 Task: In the  document Civilwarletter.docx Change font size of watermark '117' and place the watermark  'Diagonally '. Insert footer and write www.quantum.com
Action: Mouse moved to (57, 86)
Screenshot: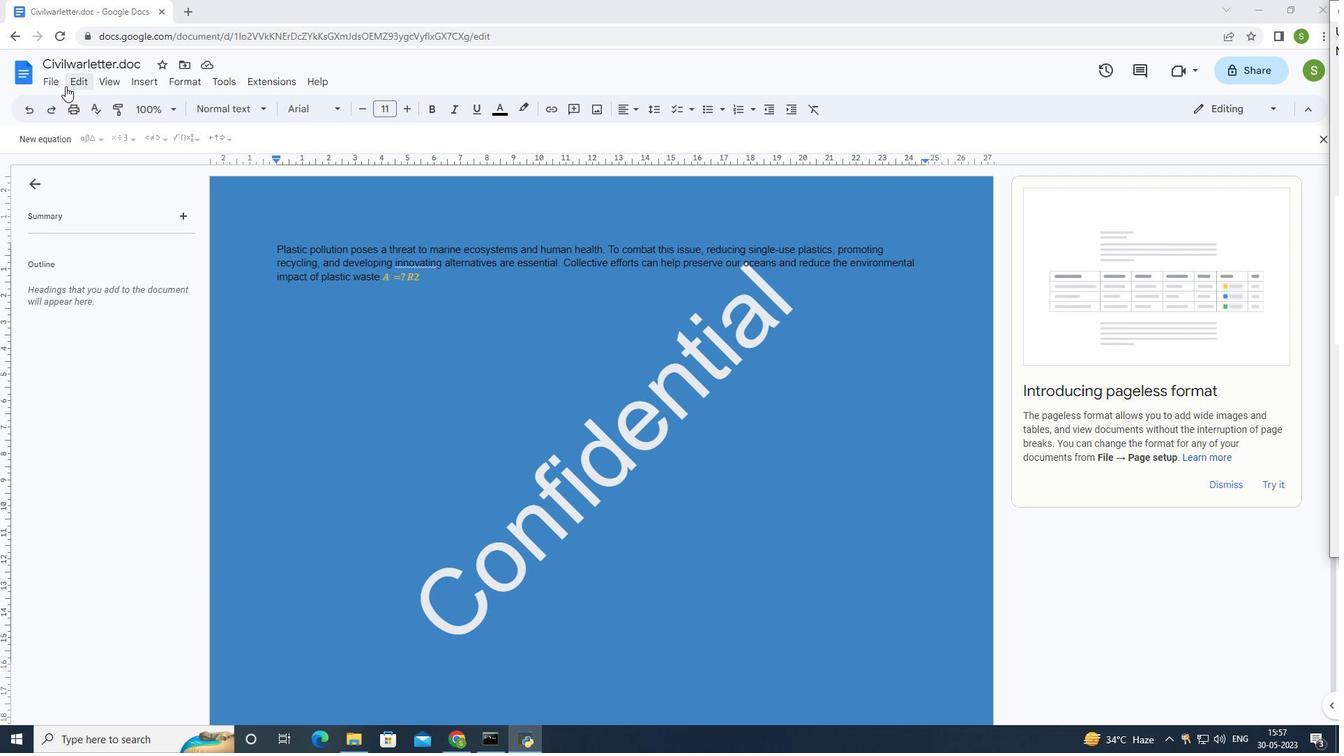 
Action: Mouse pressed left at (57, 86)
Screenshot: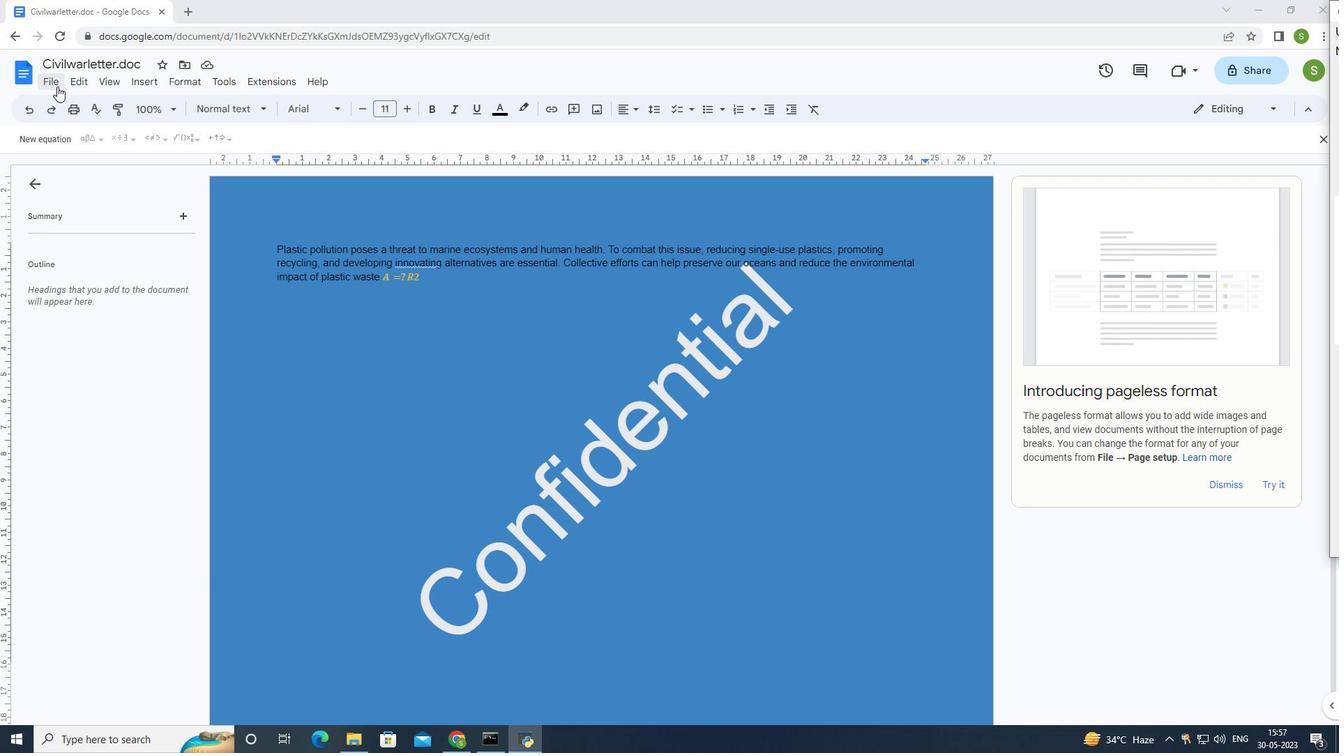 
Action: Mouse moved to (178, 404)
Screenshot: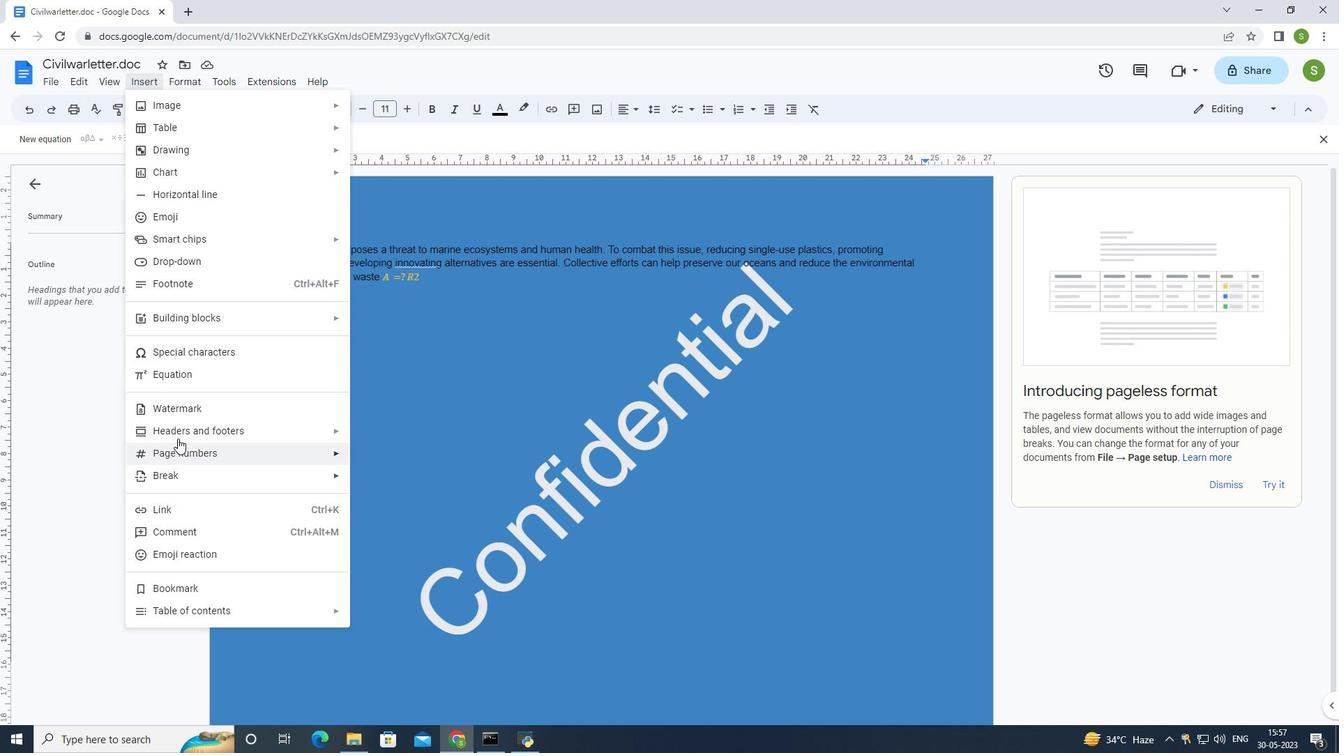 
Action: Mouse pressed left at (178, 404)
Screenshot: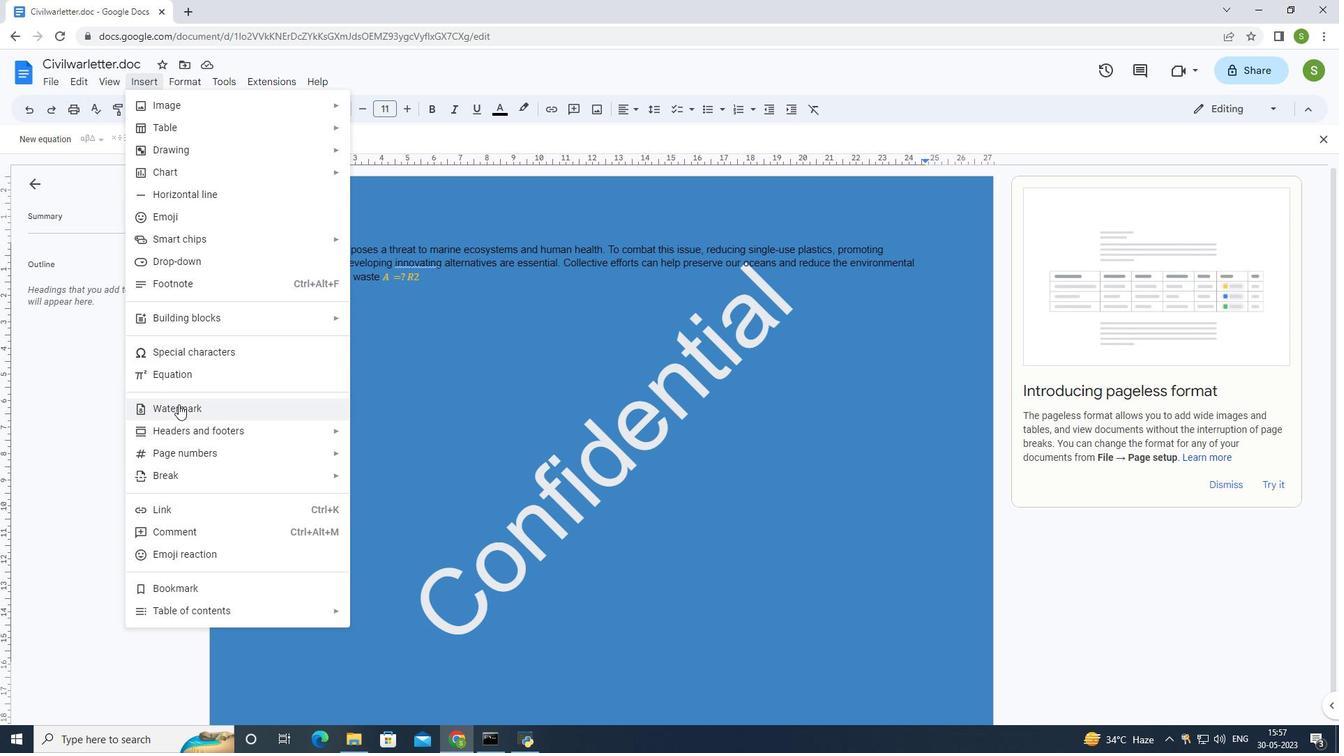 
Action: Mouse moved to (1214, 297)
Screenshot: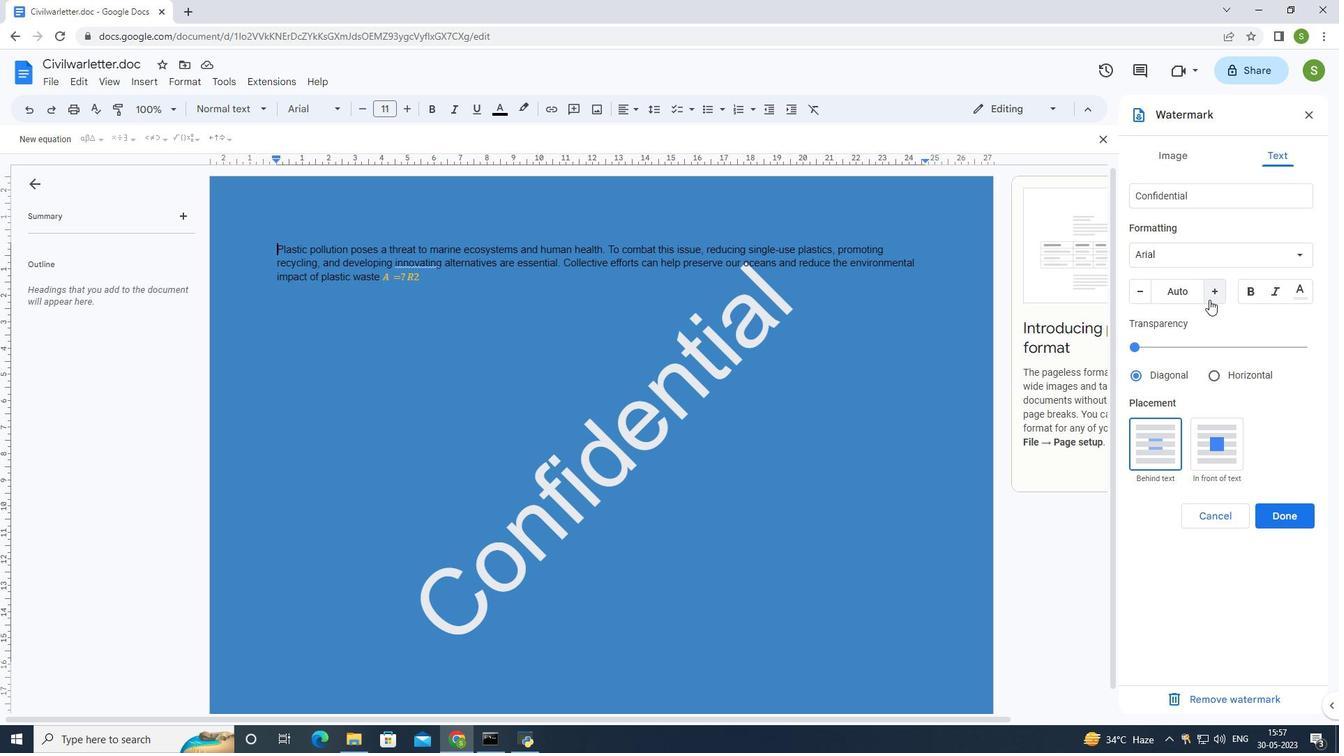 
Action: Mouse pressed left at (1214, 297)
Screenshot: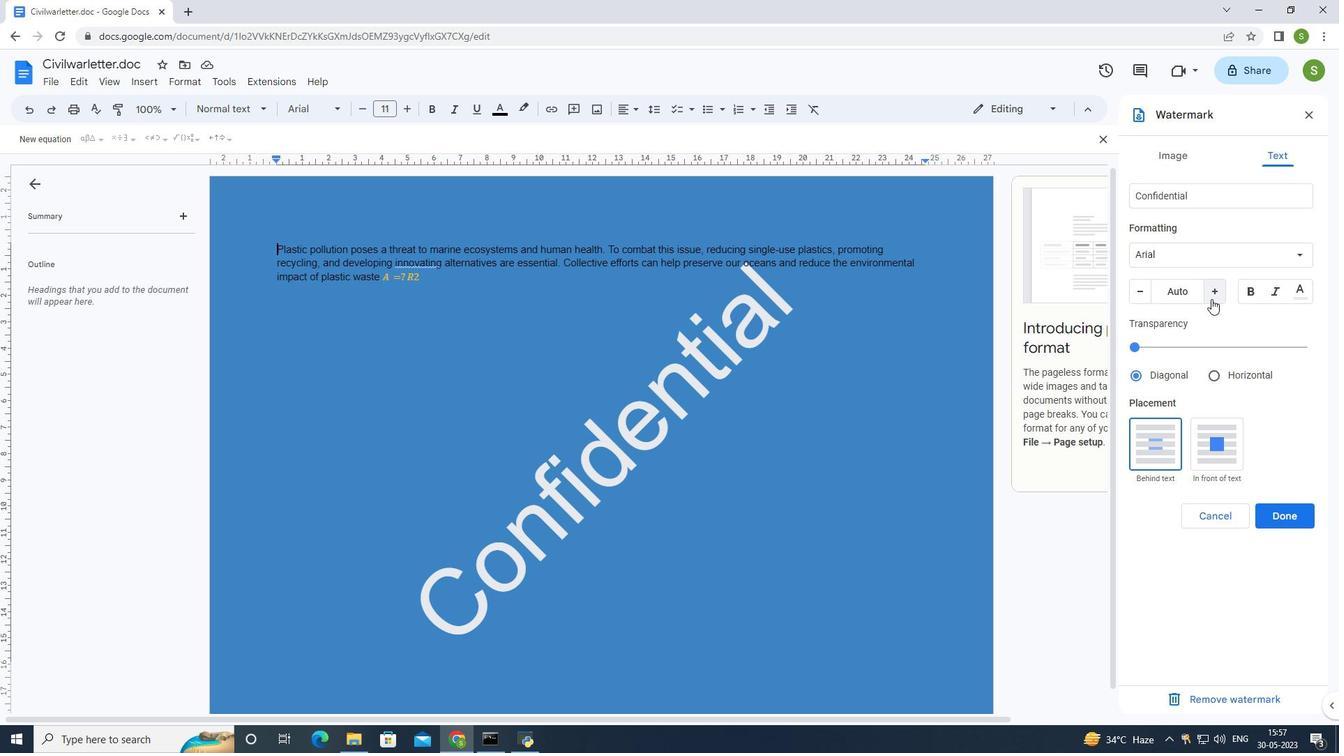 
Action: Mouse pressed left at (1214, 297)
Screenshot: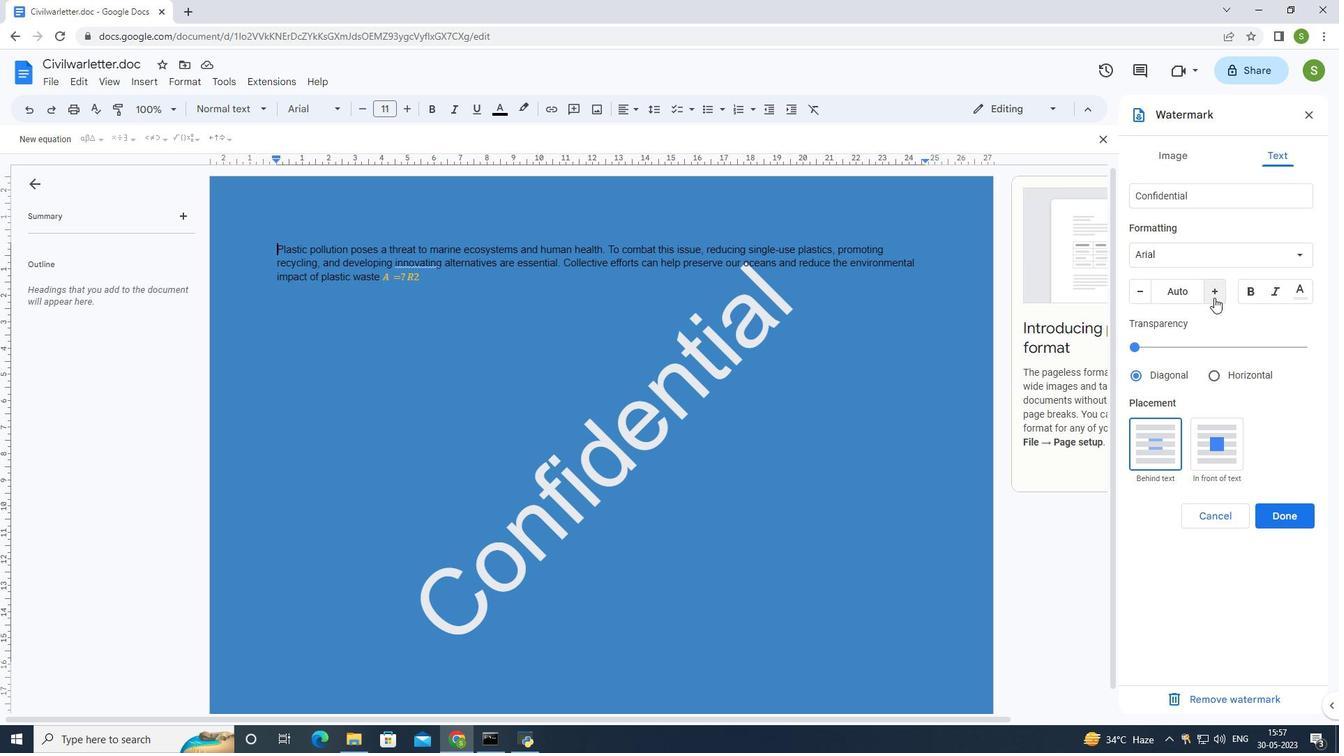 
Action: Mouse pressed left at (1214, 297)
Screenshot: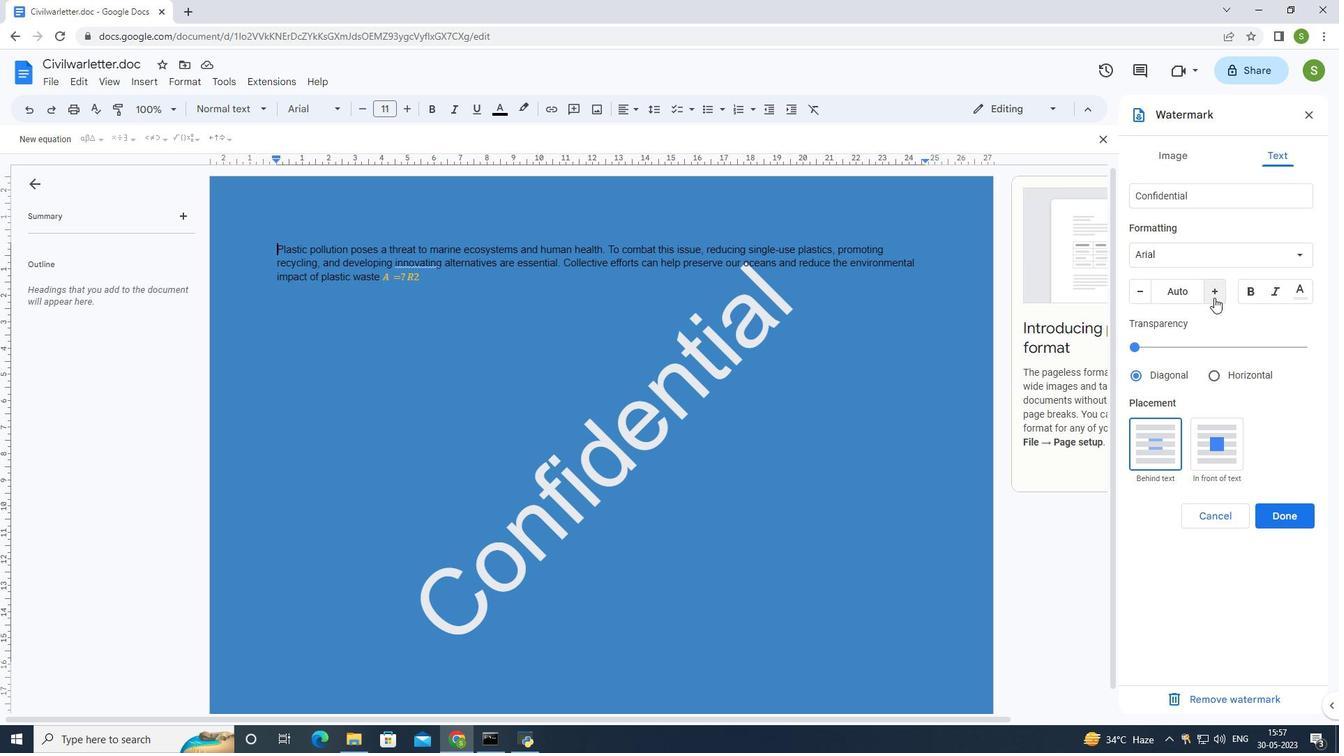 
Action: Mouse pressed left at (1214, 297)
Screenshot: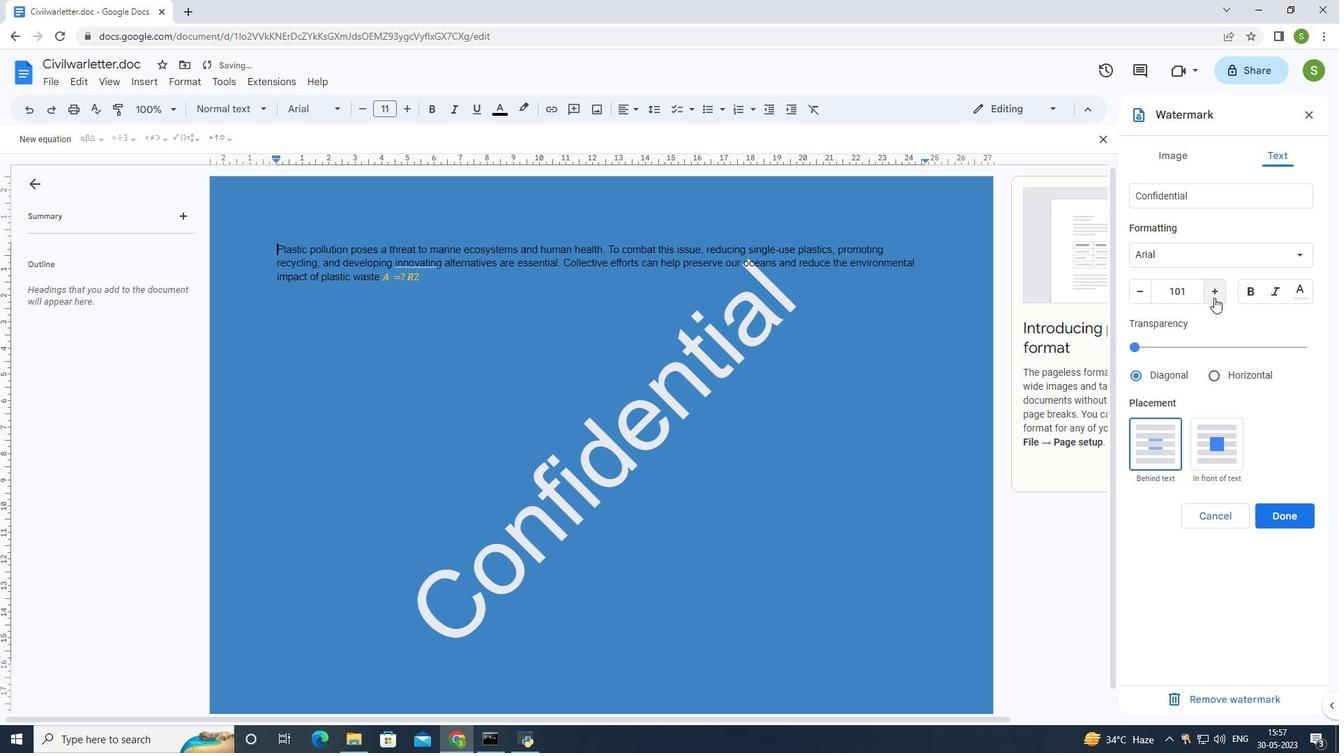 
Action: Mouse pressed left at (1214, 297)
Screenshot: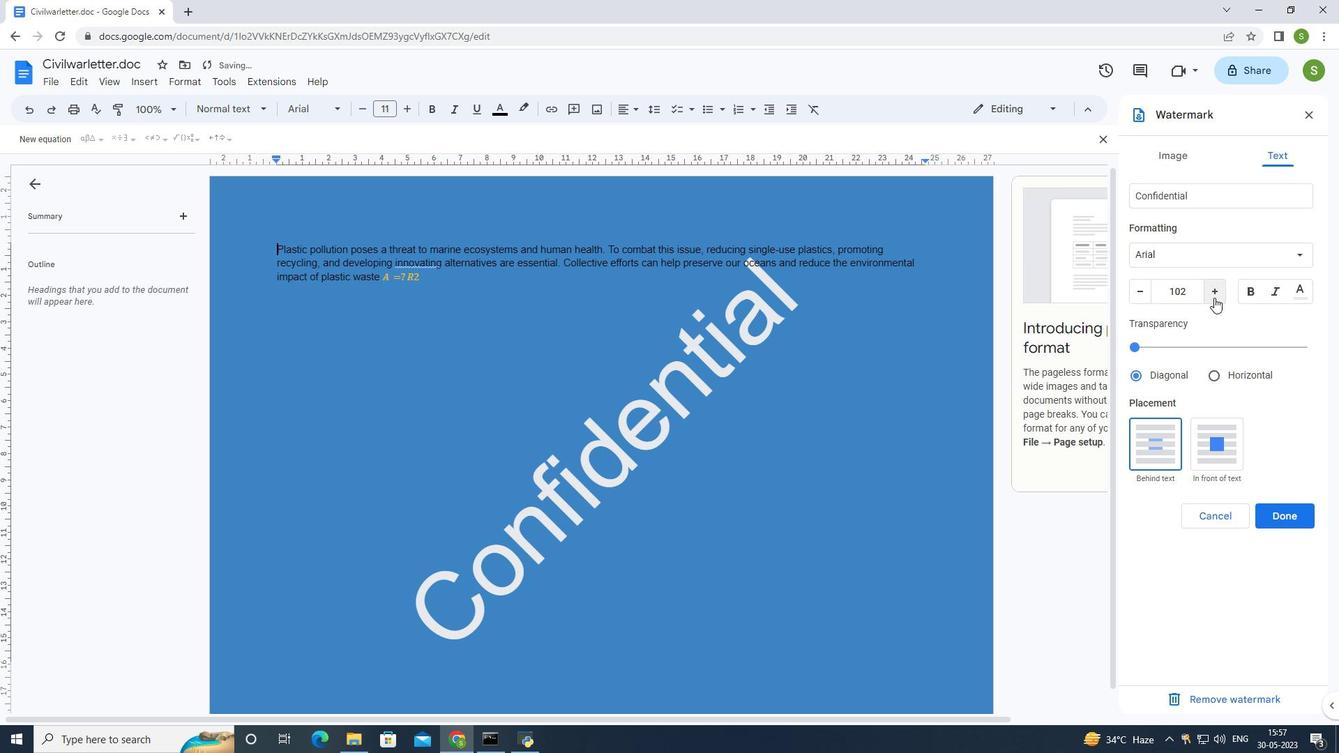 
Action: Mouse pressed left at (1214, 297)
Screenshot: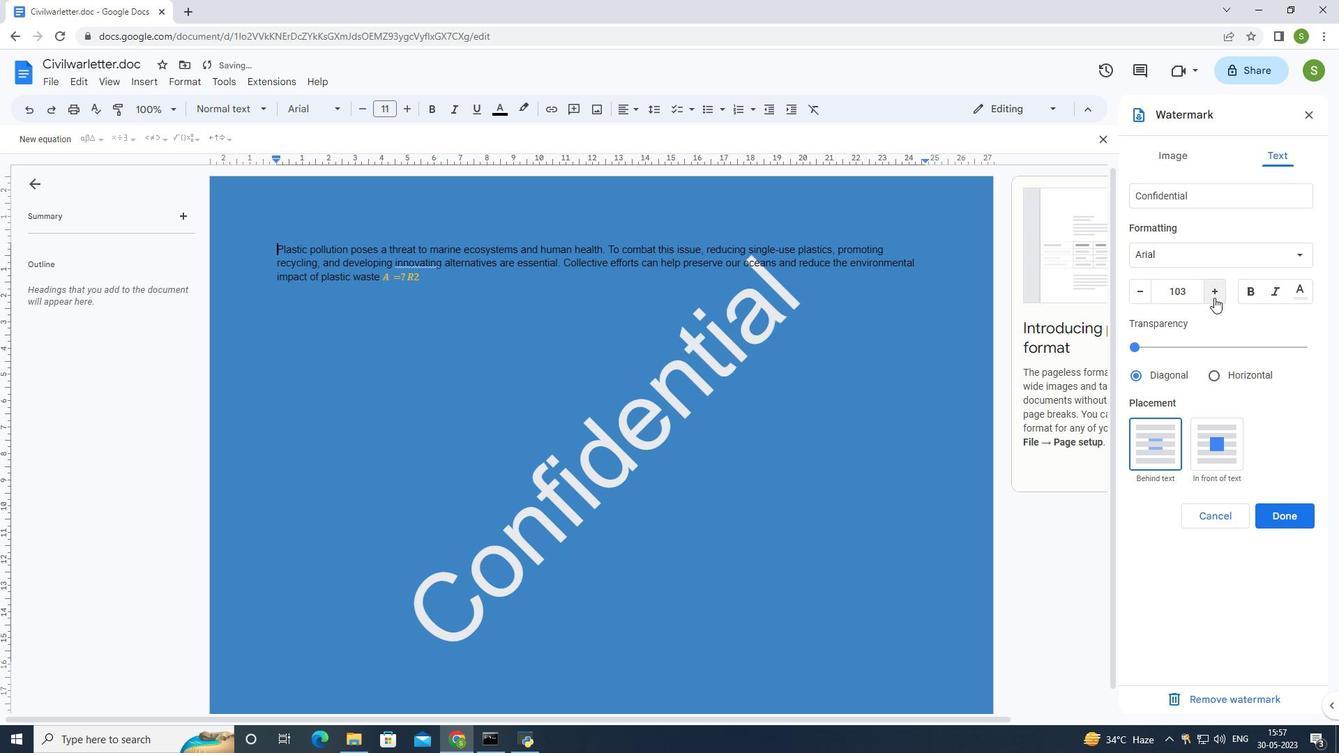 
Action: Mouse pressed left at (1214, 297)
Screenshot: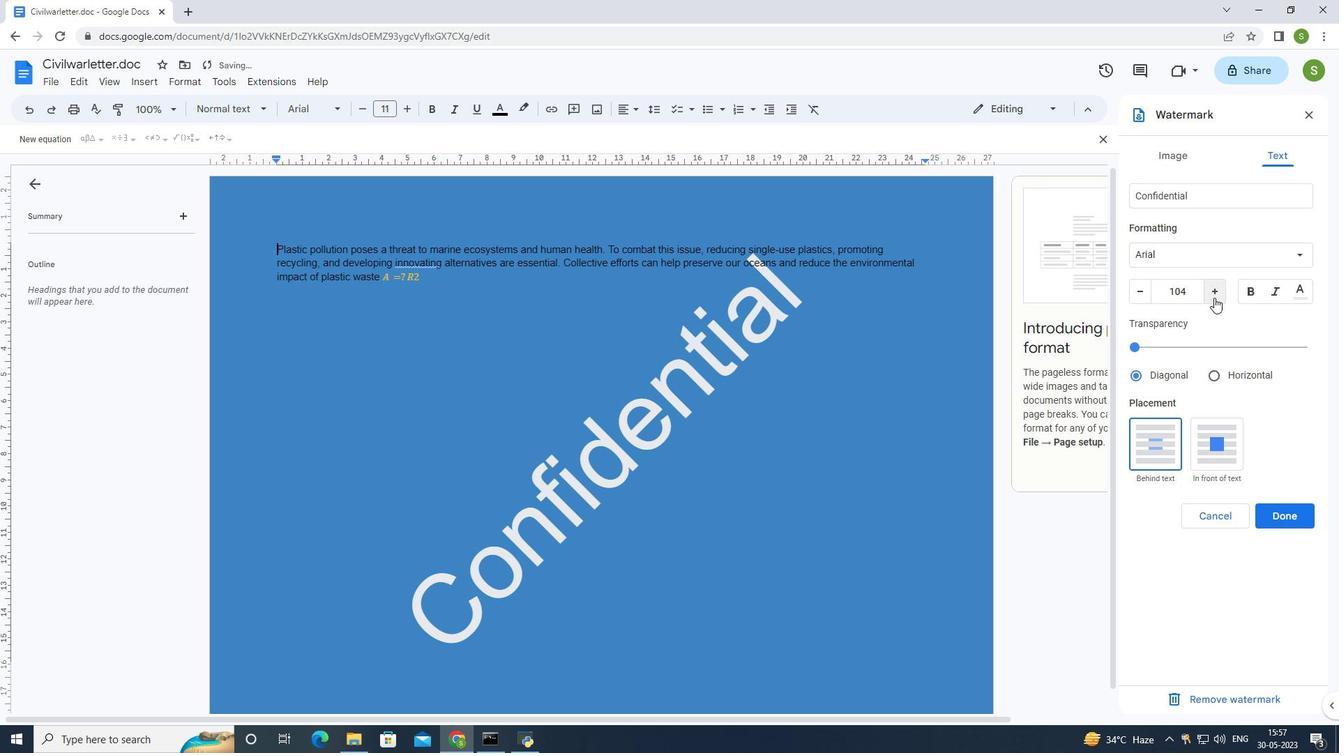 
Action: Mouse moved to (1214, 297)
Screenshot: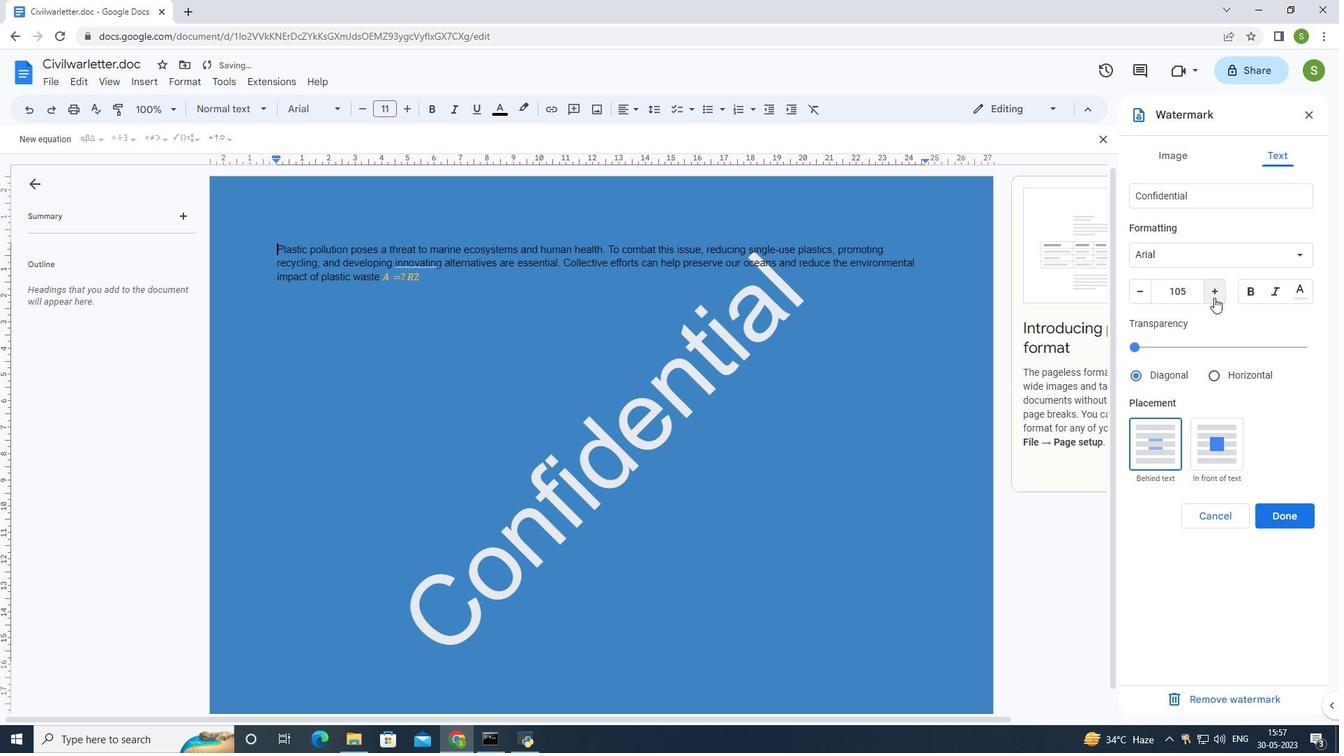 
Action: Mouse pressed left at (1214, 297)
Screenshot: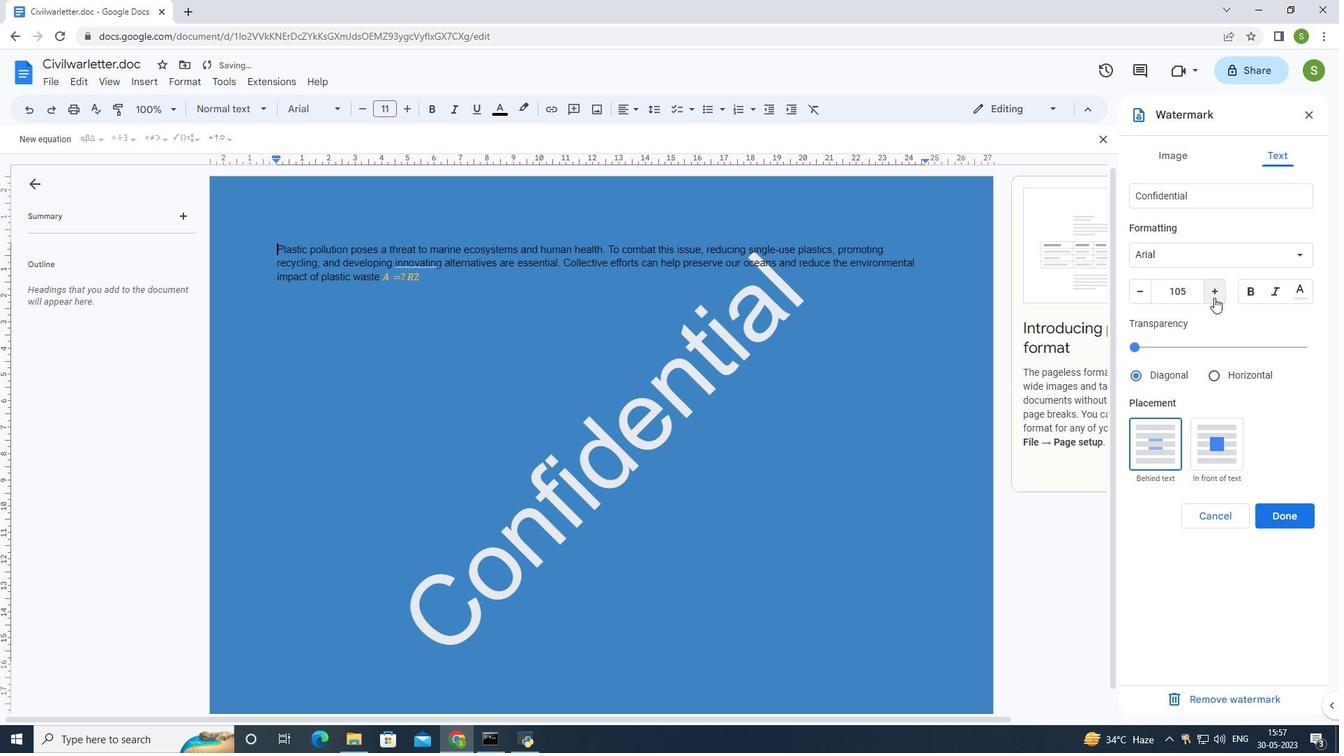 
Action: Mouse pressed left at (1214, 297)
Screenshot: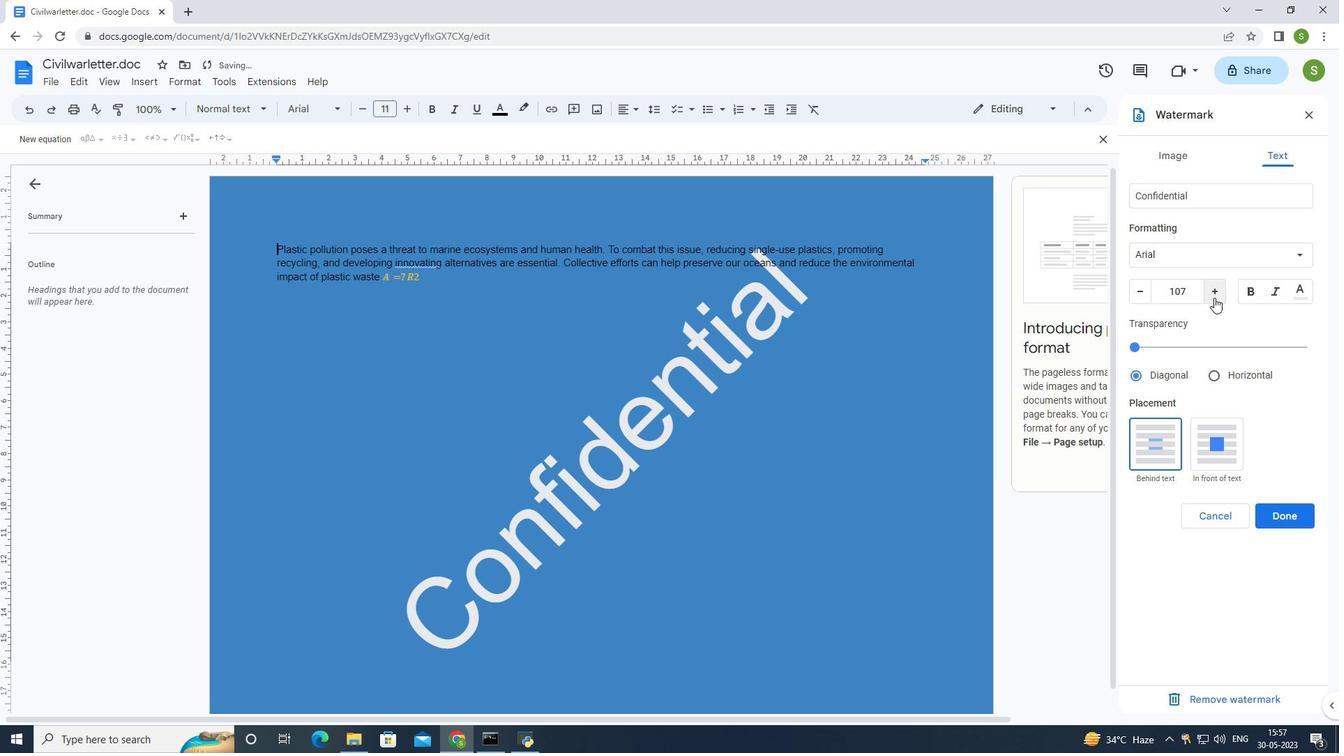 
Action: Mouse pressed left at (1214, 297)
Screenshot: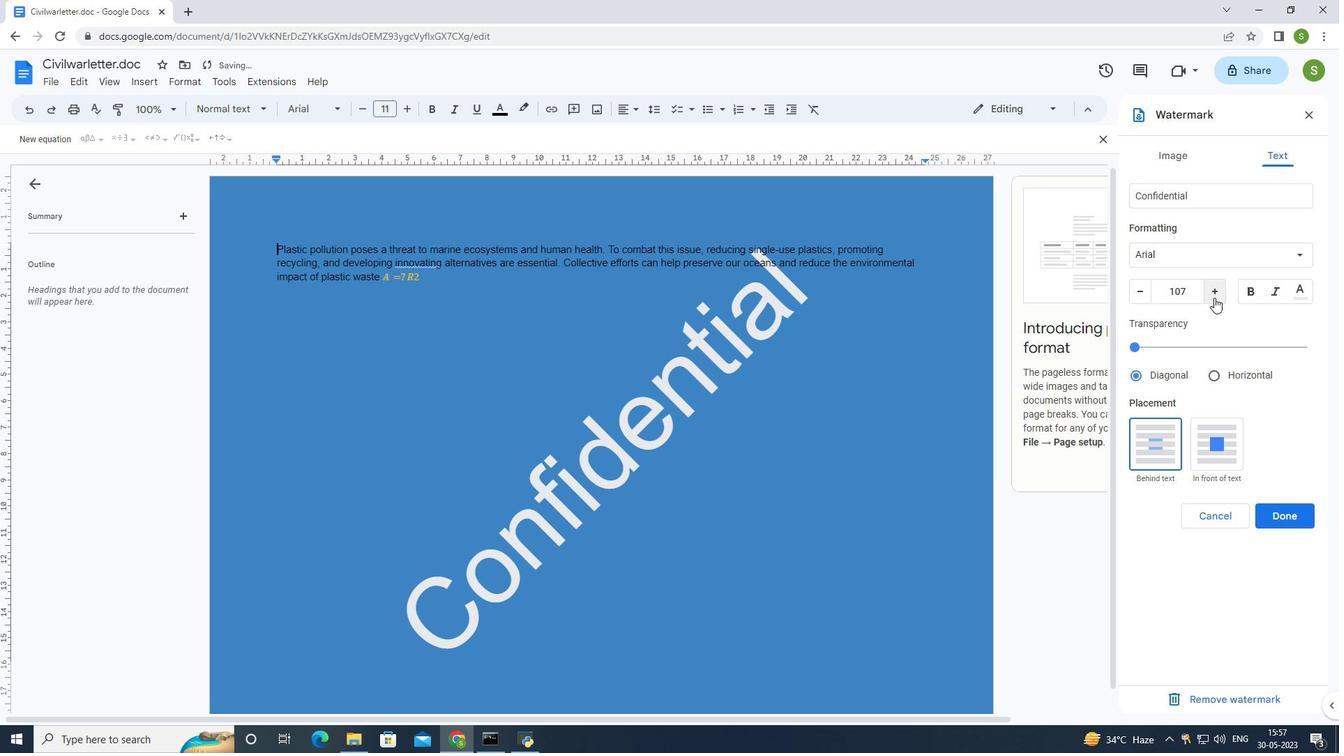 
Action: Mouse pressed left at (1214, 297)
Screenshot: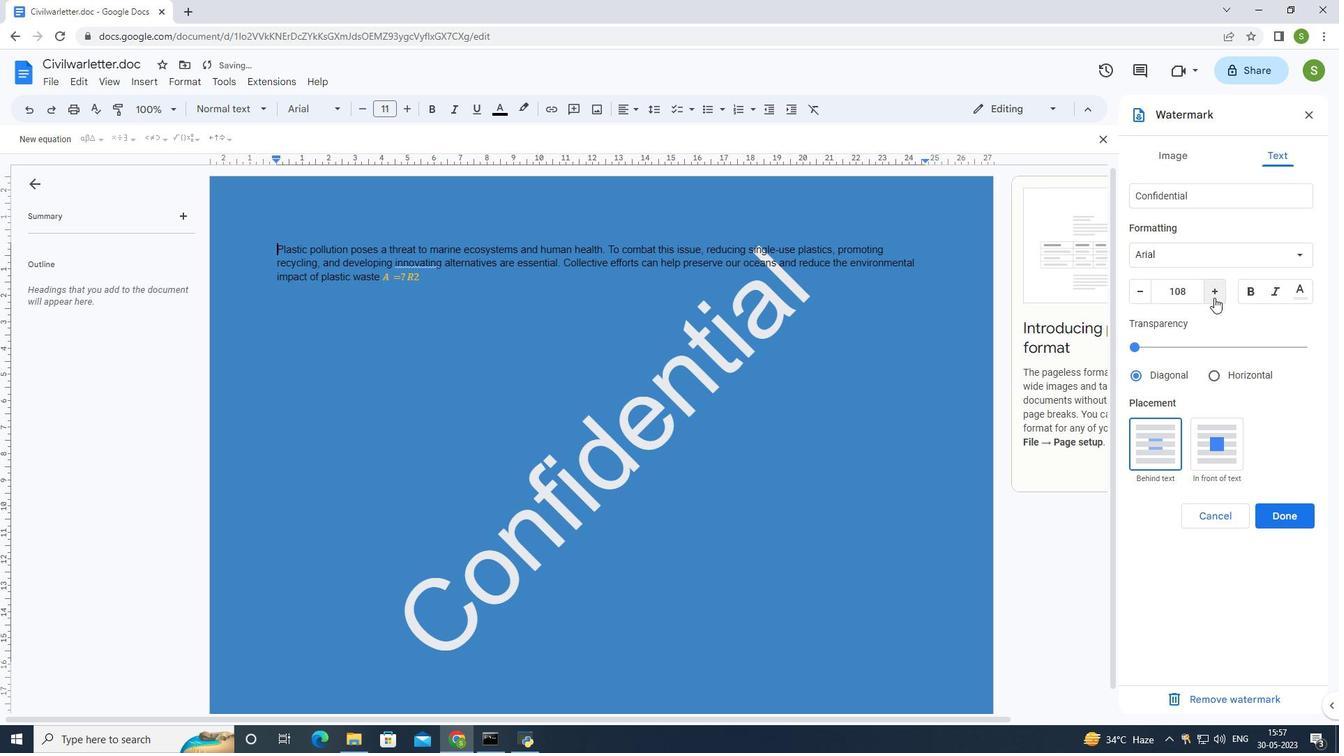 
Action: Mouse pressed left at (1214, 297)
Screenshot: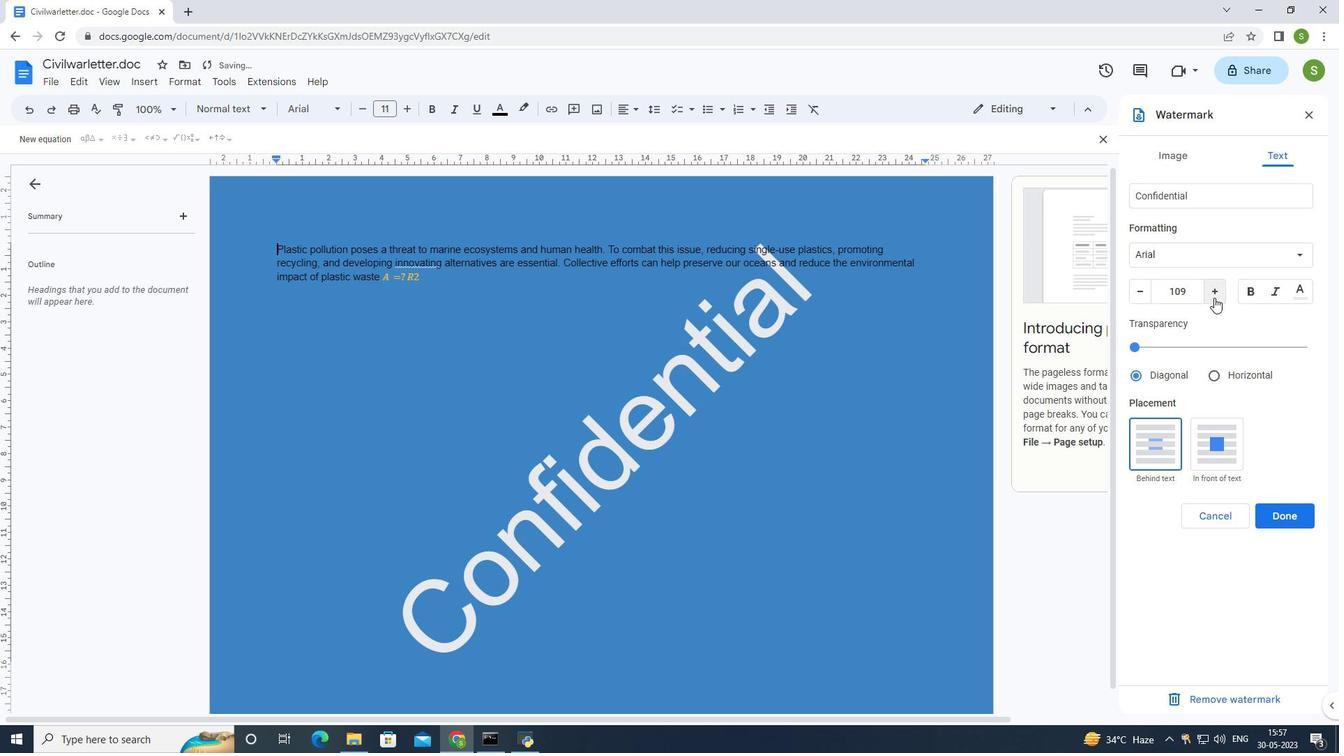 
Action: Mouse pressed left at (1214, 297)
Screenshot: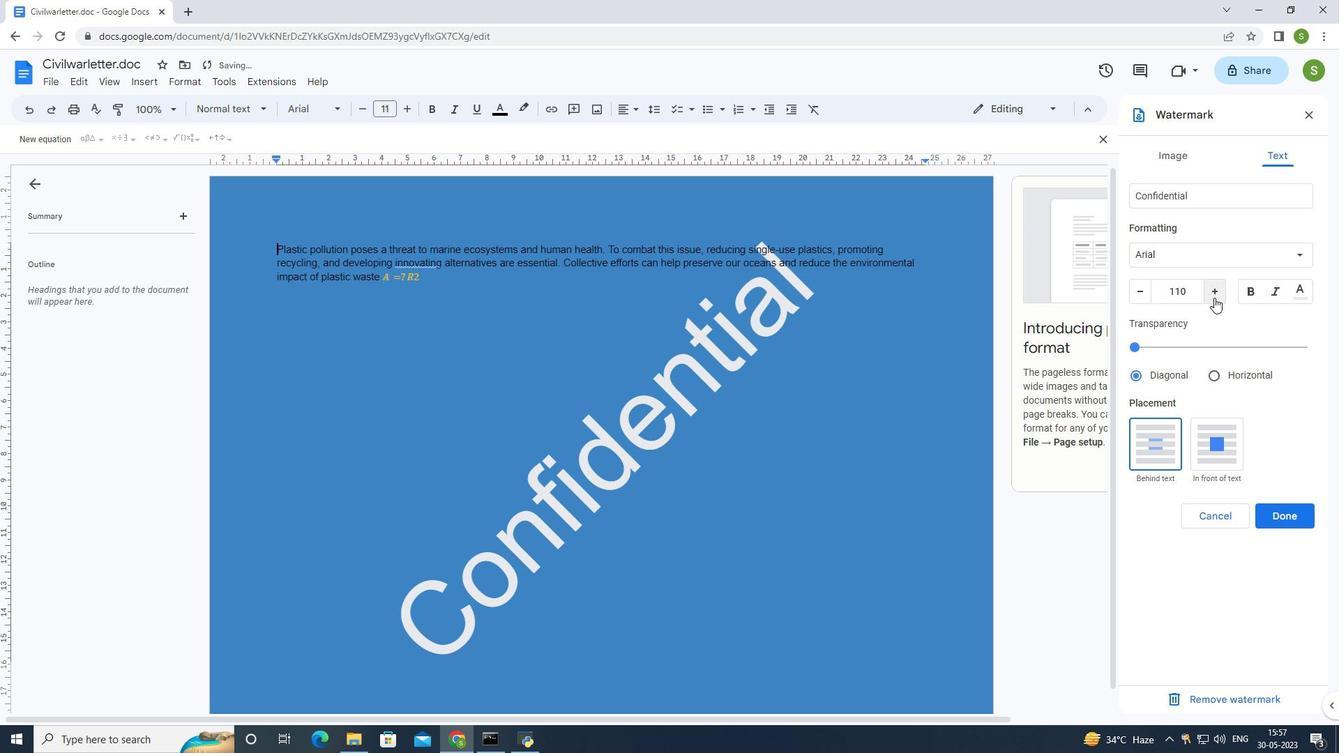
Action: Mouse pressed left at (1214, 297)
Screenshot: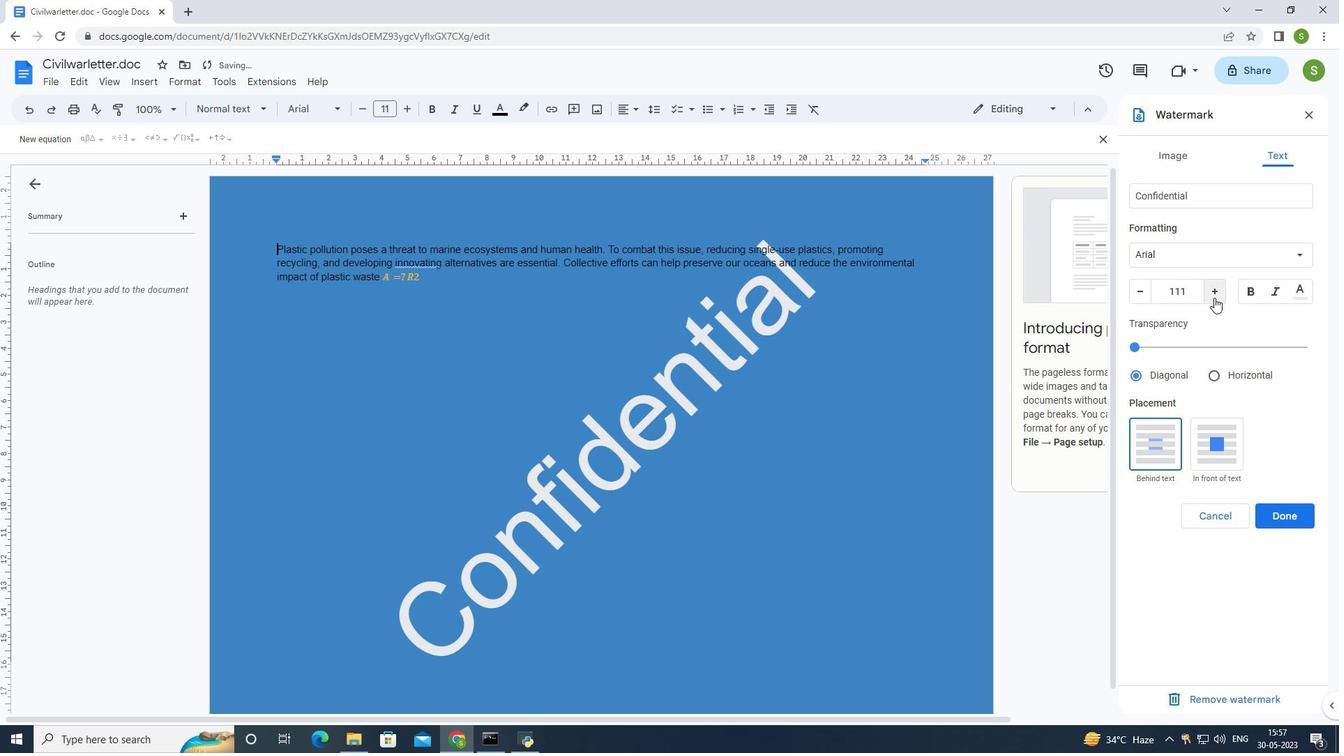 
Action: Mouse pressed left at (1214, 297)
Screenshot: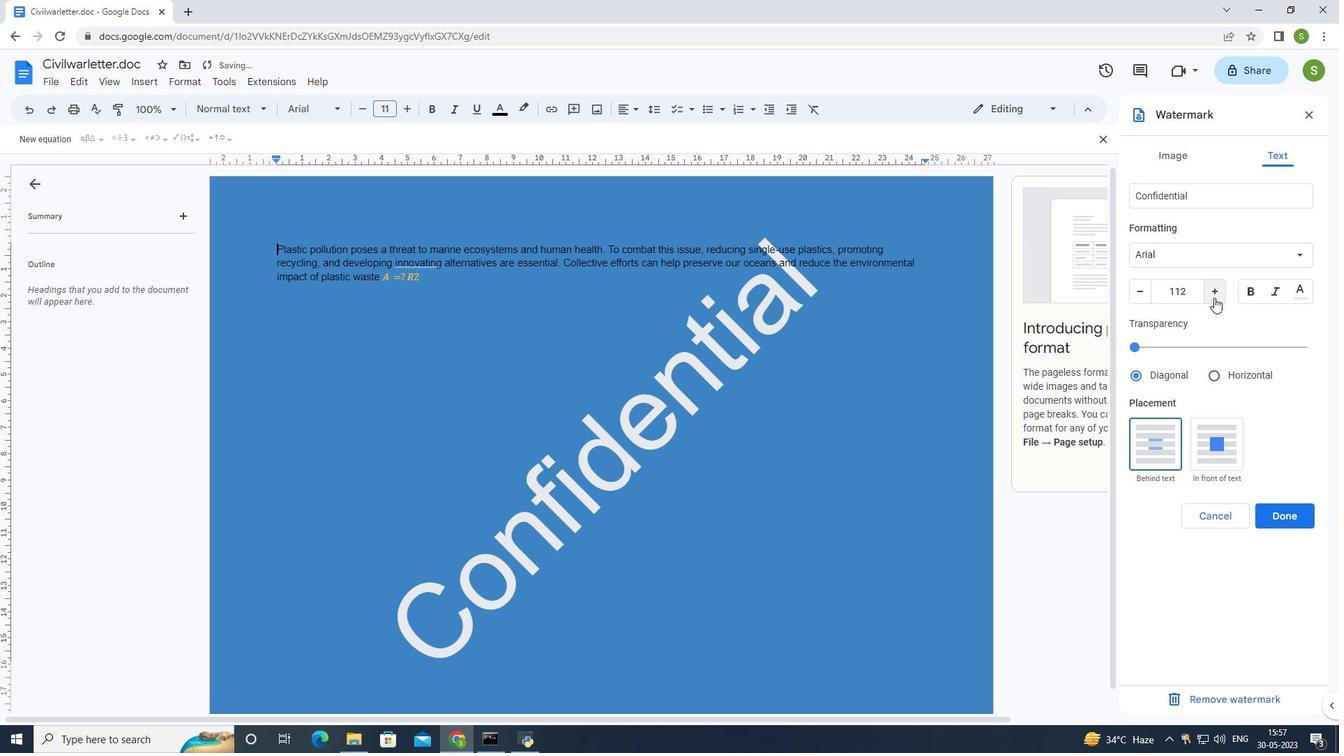 
Action: Mouse pressed left at (1214, 297)
Screenshot: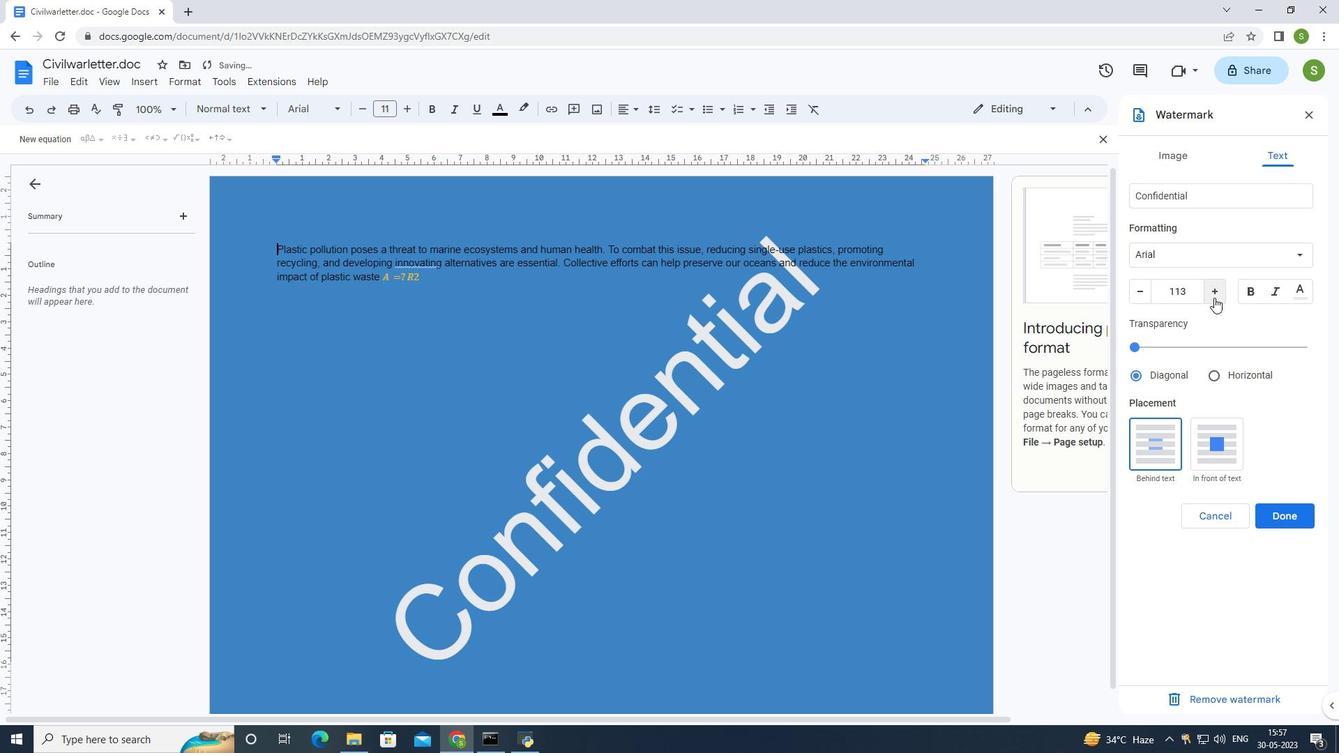 
Action: Mouse pressed left at (1214, 297)
Screenshot: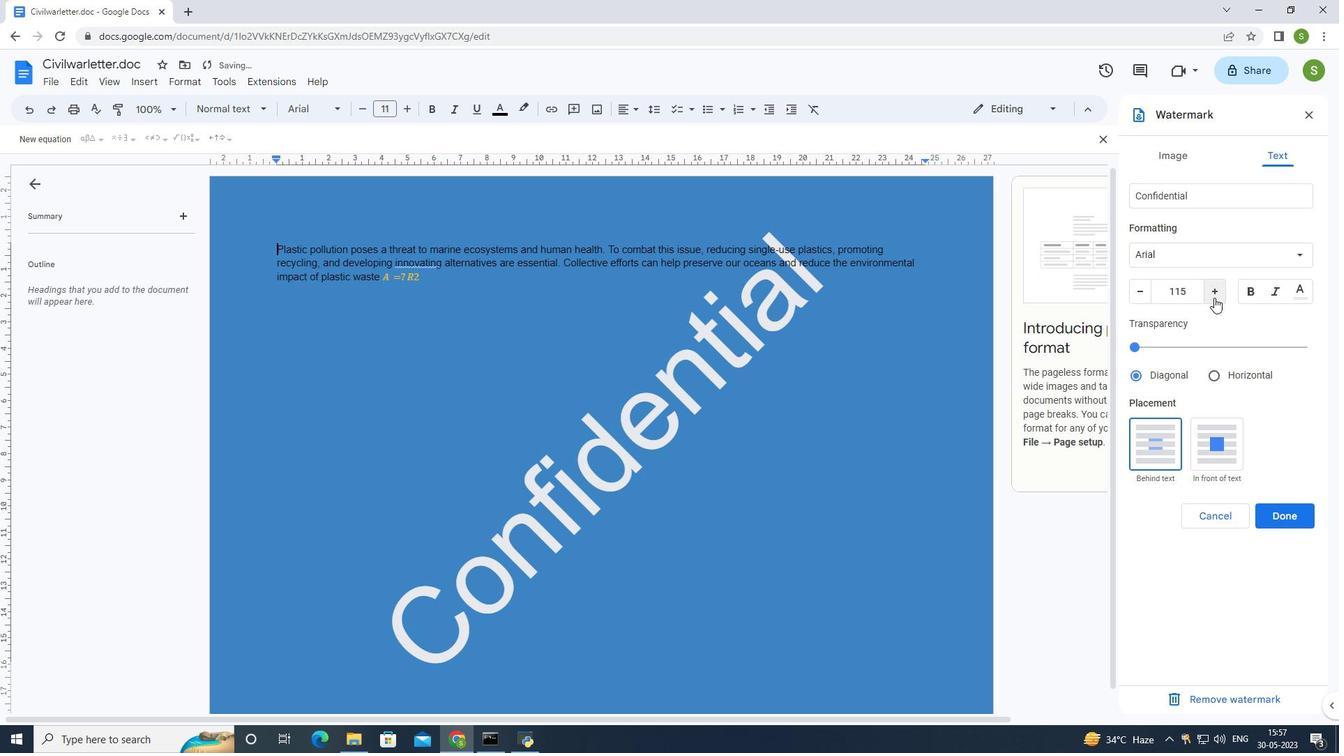 
Action: Mouse pressed left at (1214, 297)
Screenshot: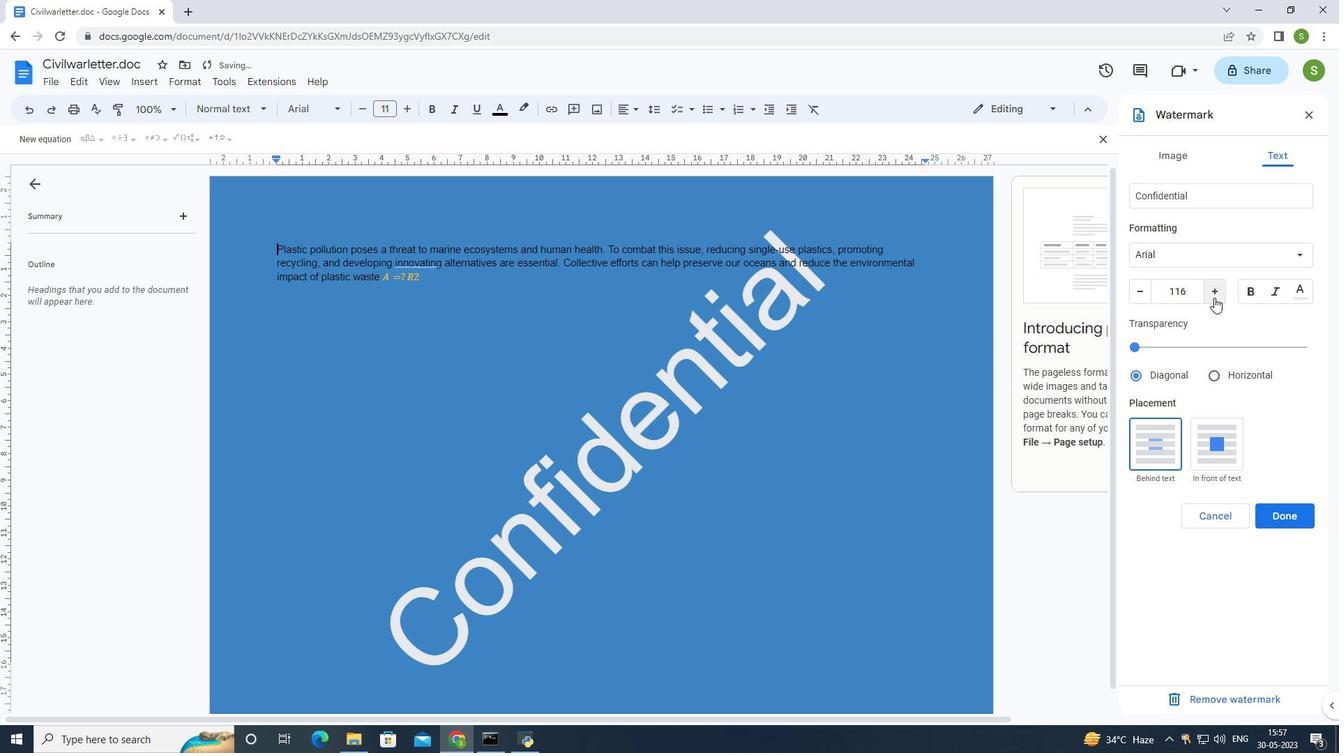 
Action: Mouse moved to (1138, 375)
Screenshot: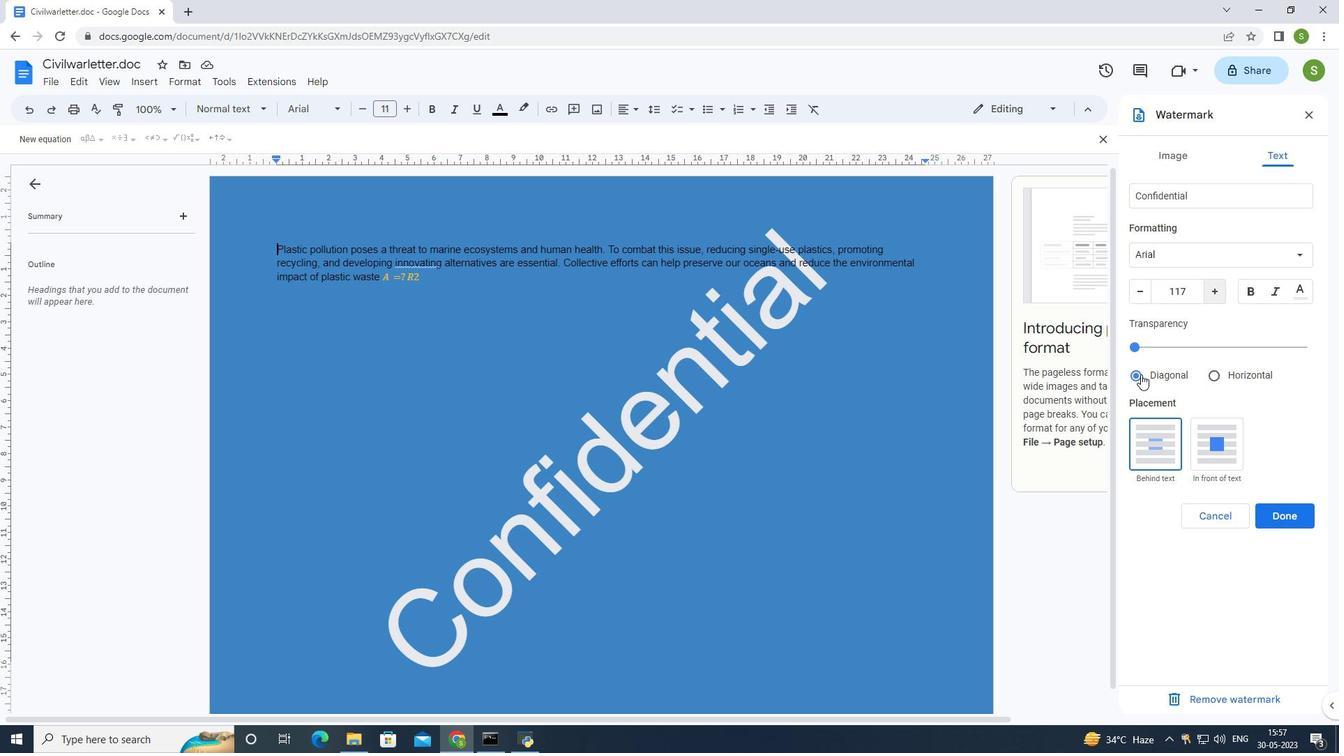 
Action: Mouse pressed left at (1138, 375)
Screenshot: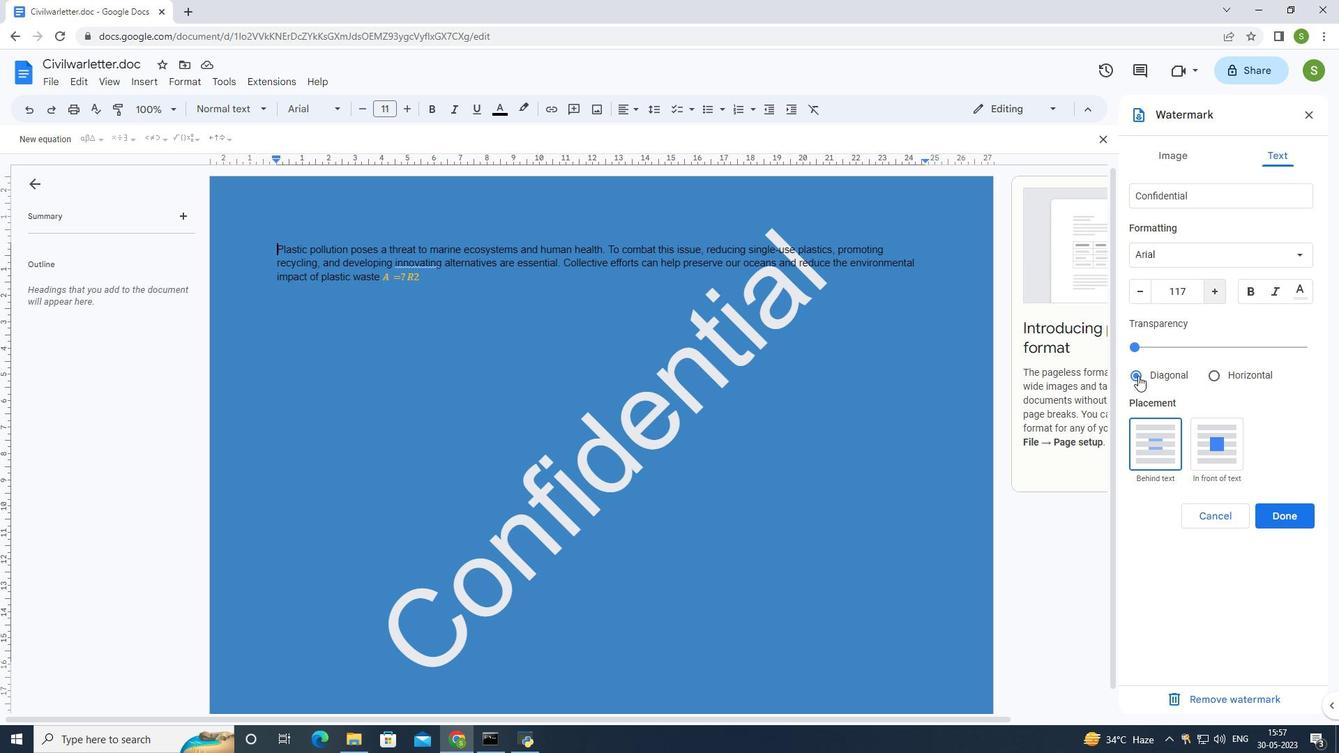 
Action: Mouse moved to (1293, 513)
Screenshot: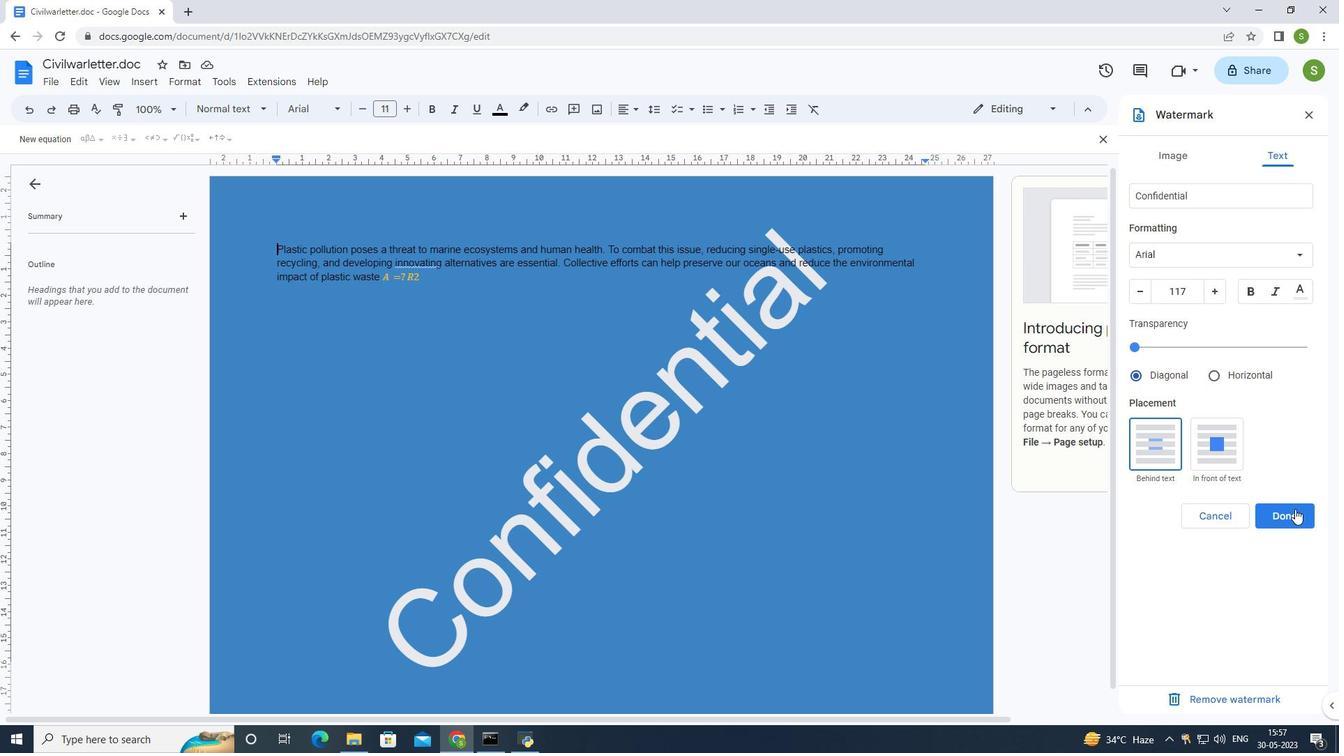 
Action: Mouse pressed left at (1293, 513)
Screenshot: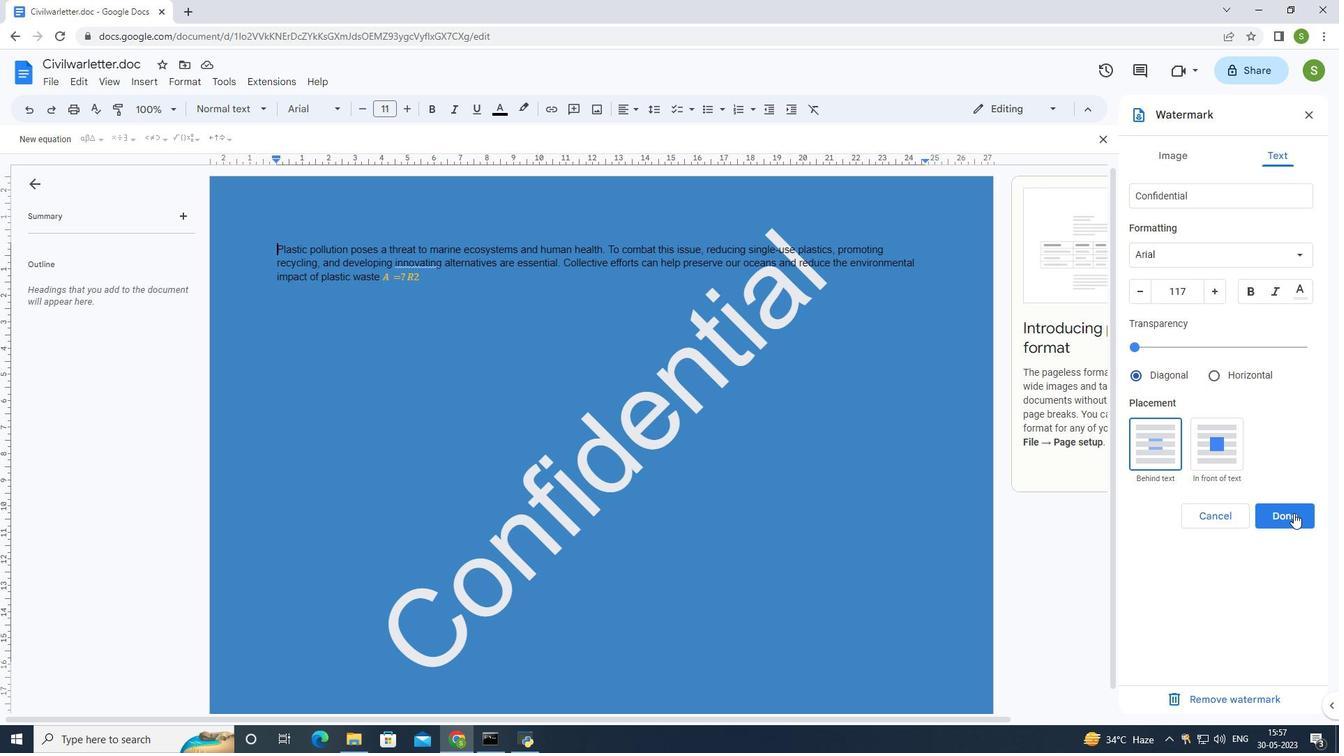 
Action: Mouse moved to (813, 484)
Screenshot: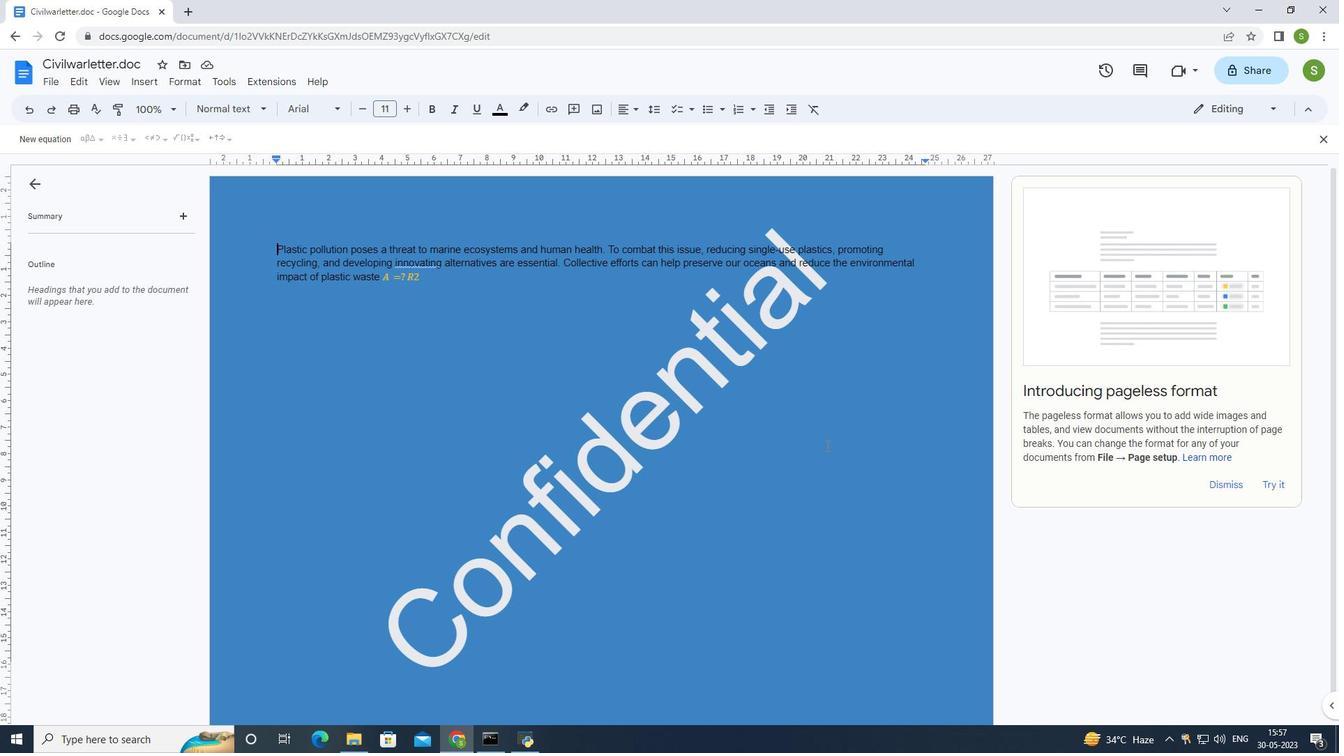 
Action: Mouse scrolled (813, 484) with delta (0, 0)
Screenshot: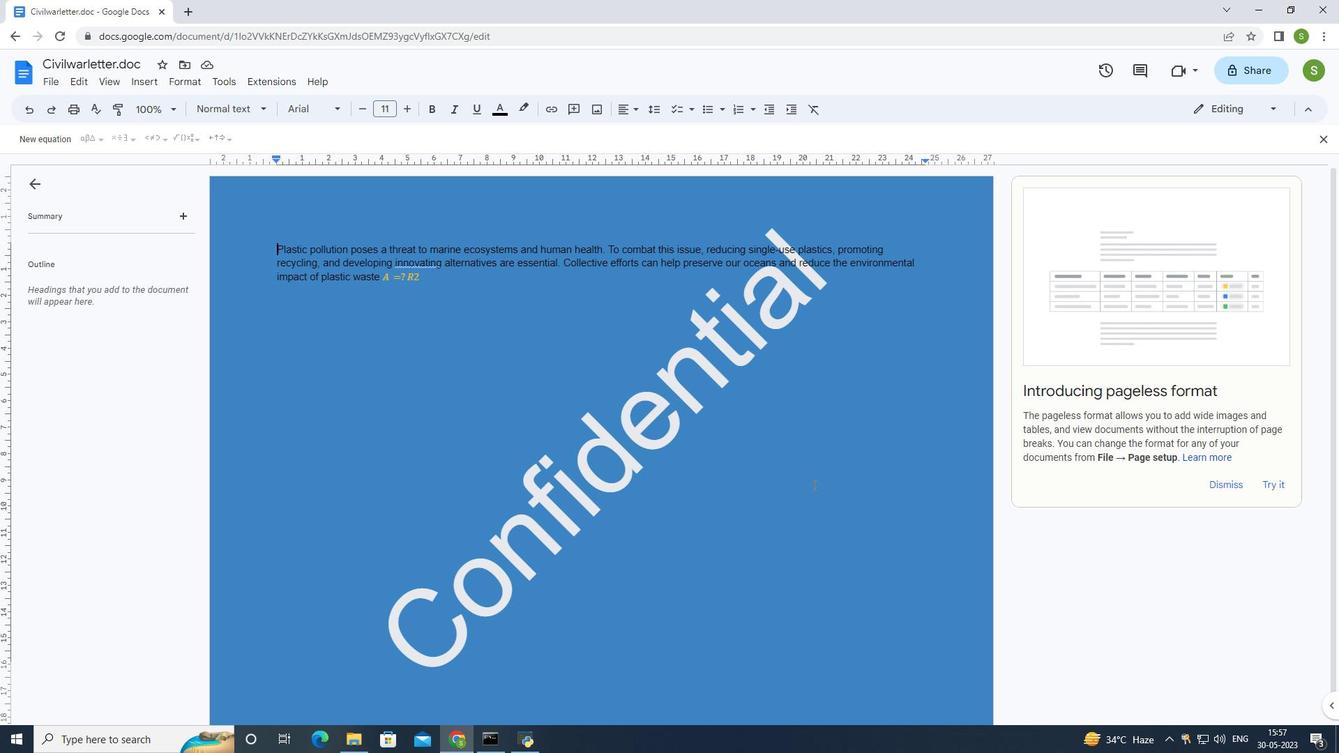 
Action: Mouse scrolled (813, 484) with delta (0, 0)
Screenshot: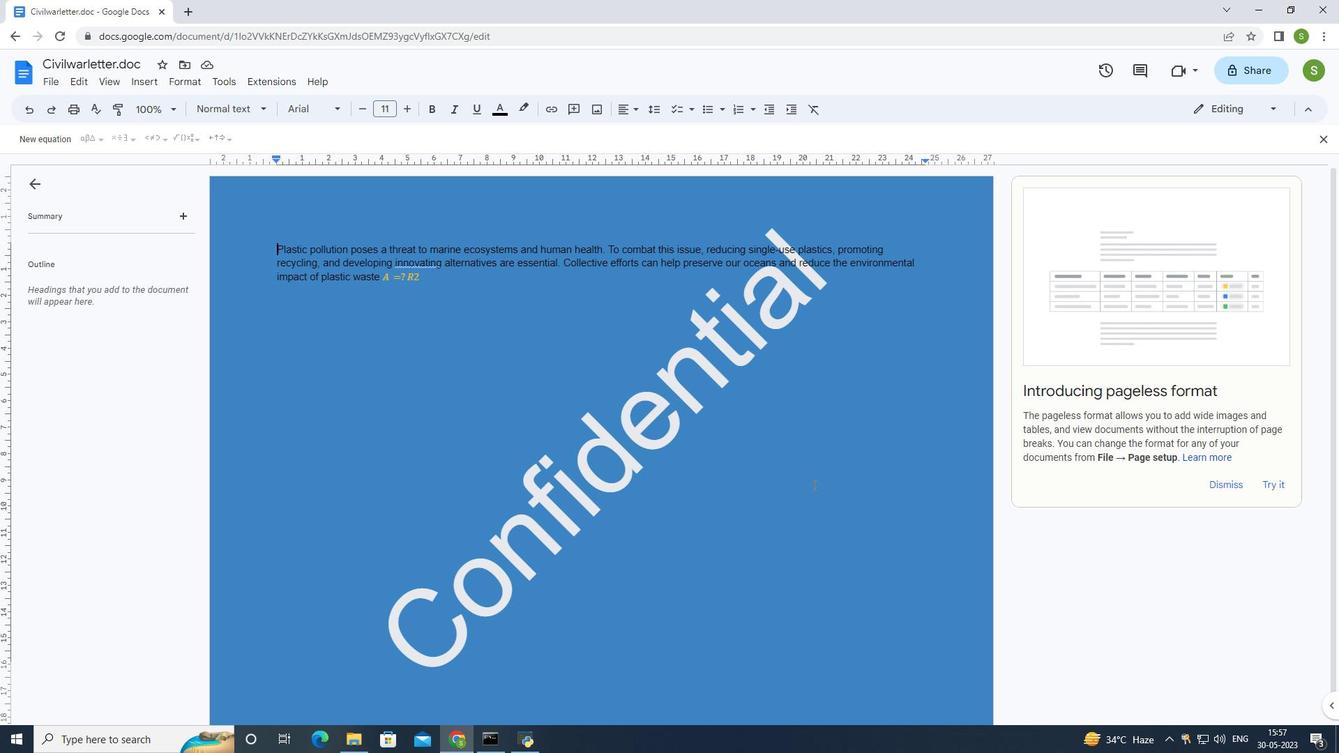 
Action: Mouse scrolled (813, 484) with delta (0, 0)
Screenshot: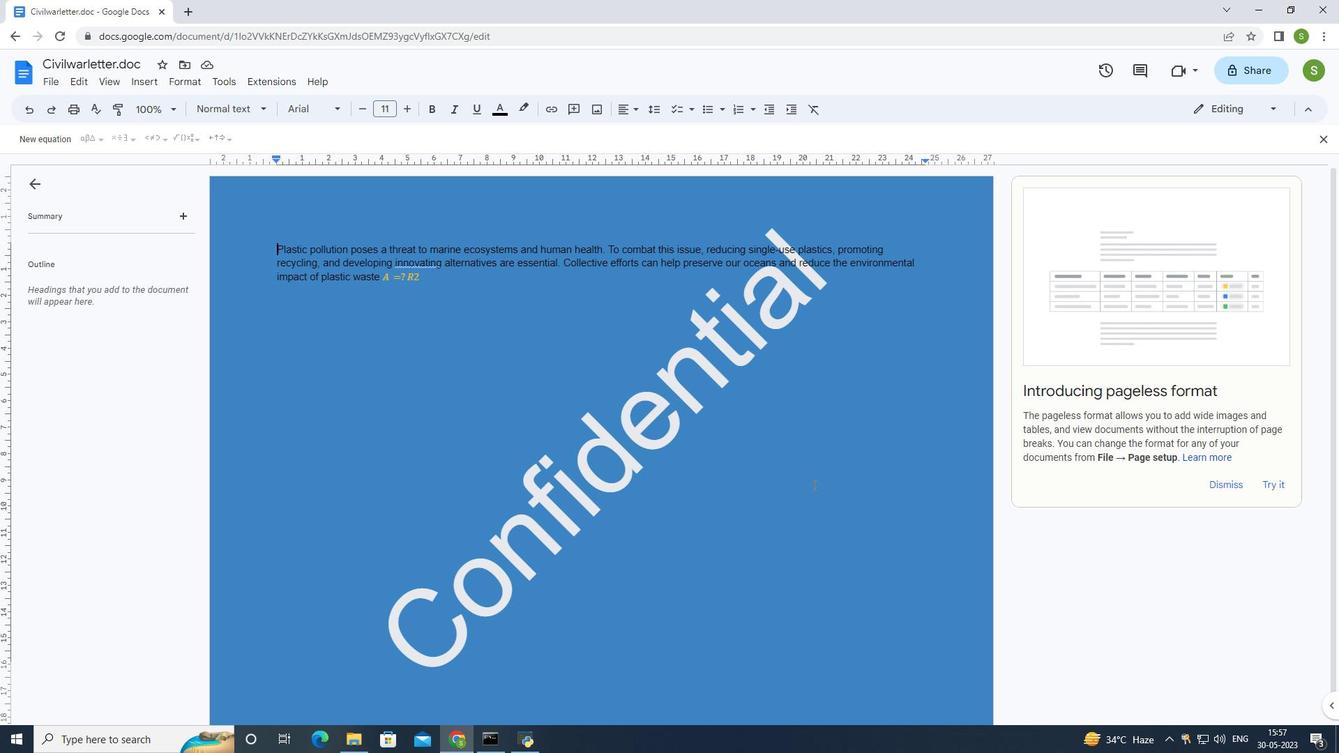 
Action: Mouse scrolled (813, 484) with delta (0, 0)
Screenshot: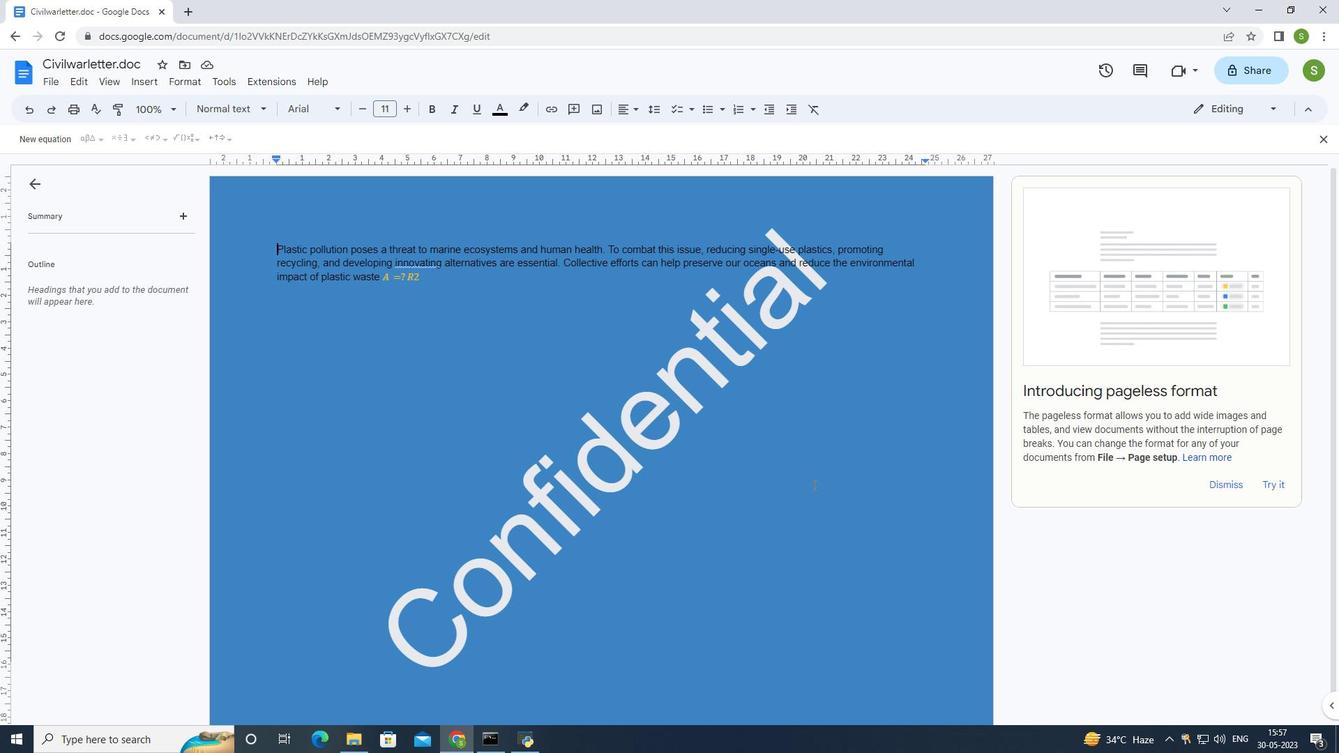 
Action: Mouse moved to (810, 690)
Screenshot: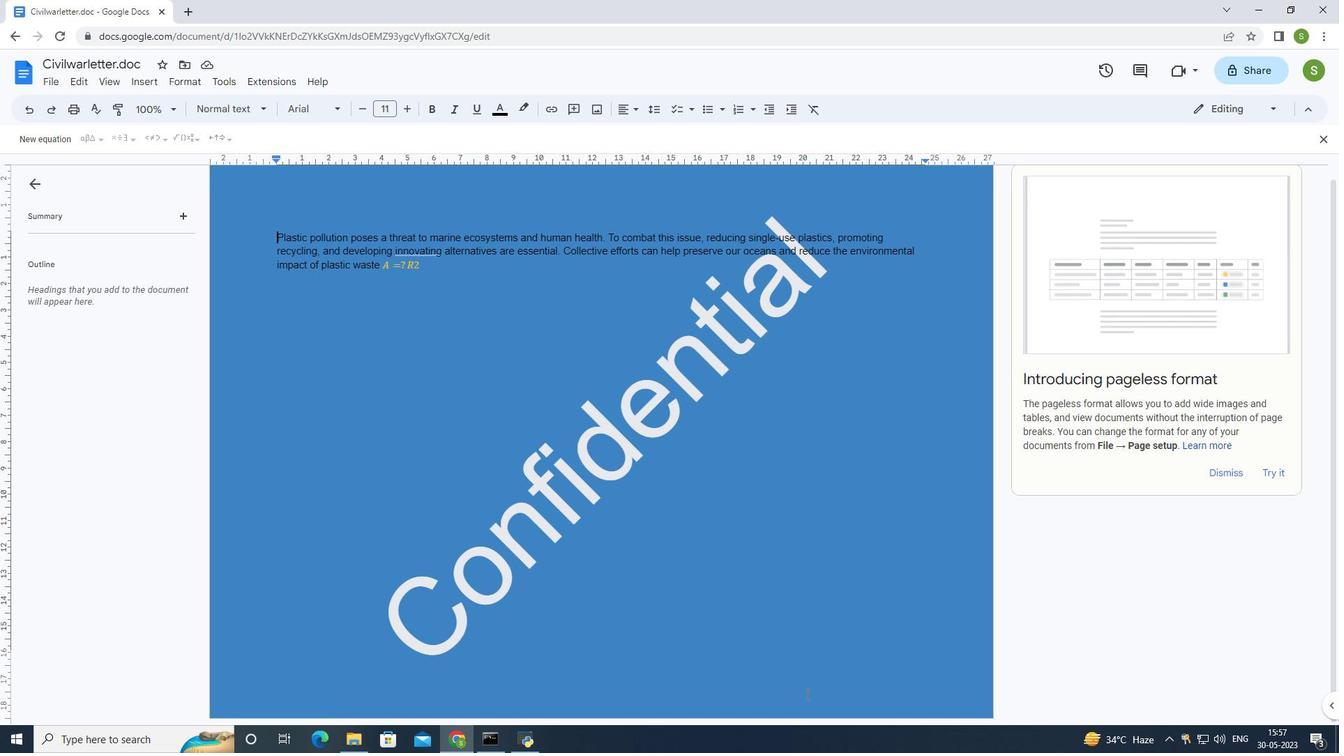 
Action: Mouse pressed left at (810, 690)
Screenshot: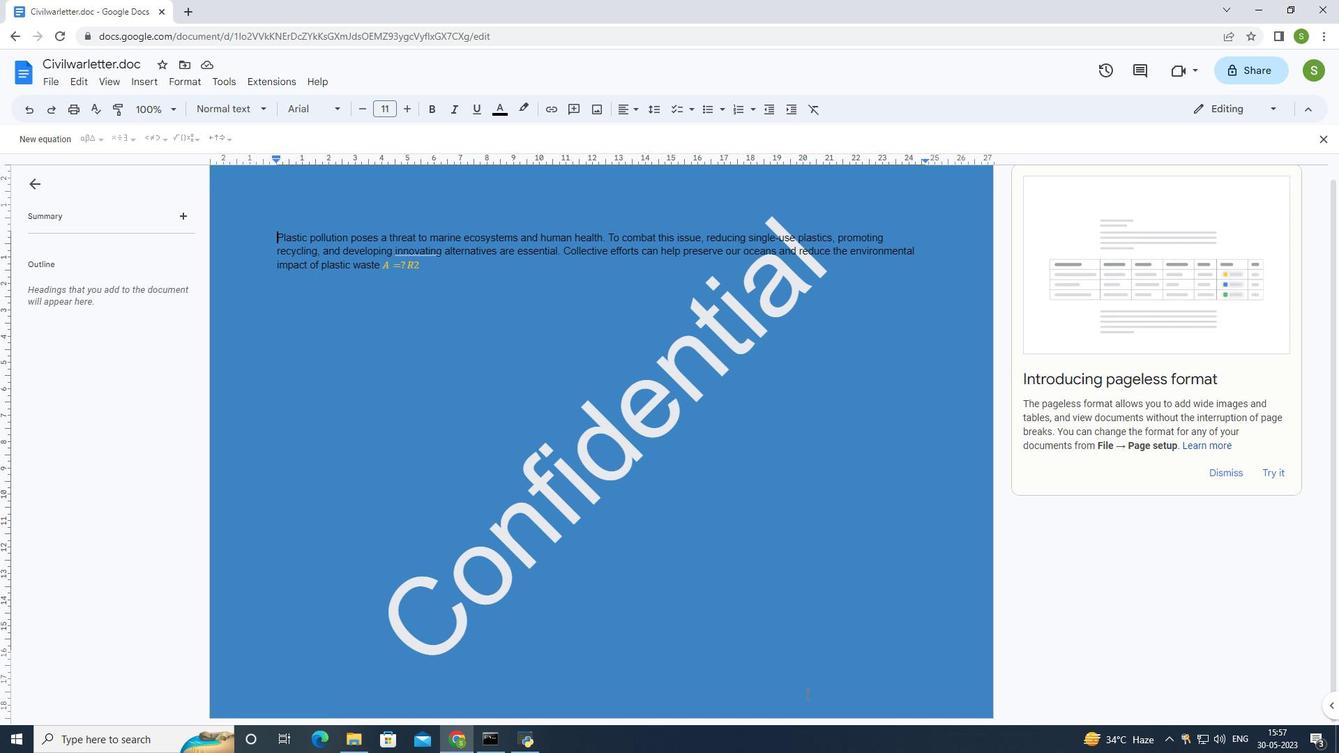 
Action: Mouse pressed left at (810, 690)
Screenshot: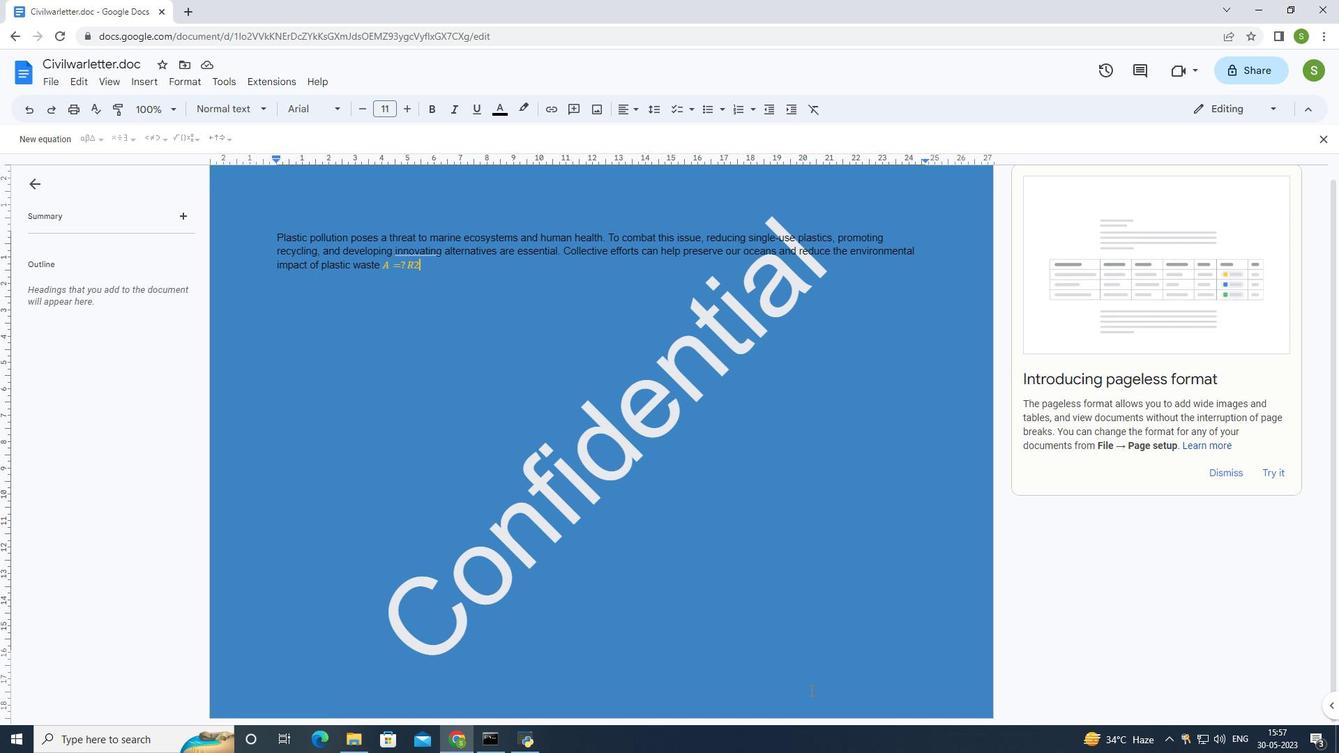 
Action: Mouse moved to (838, 681)
Screenshot: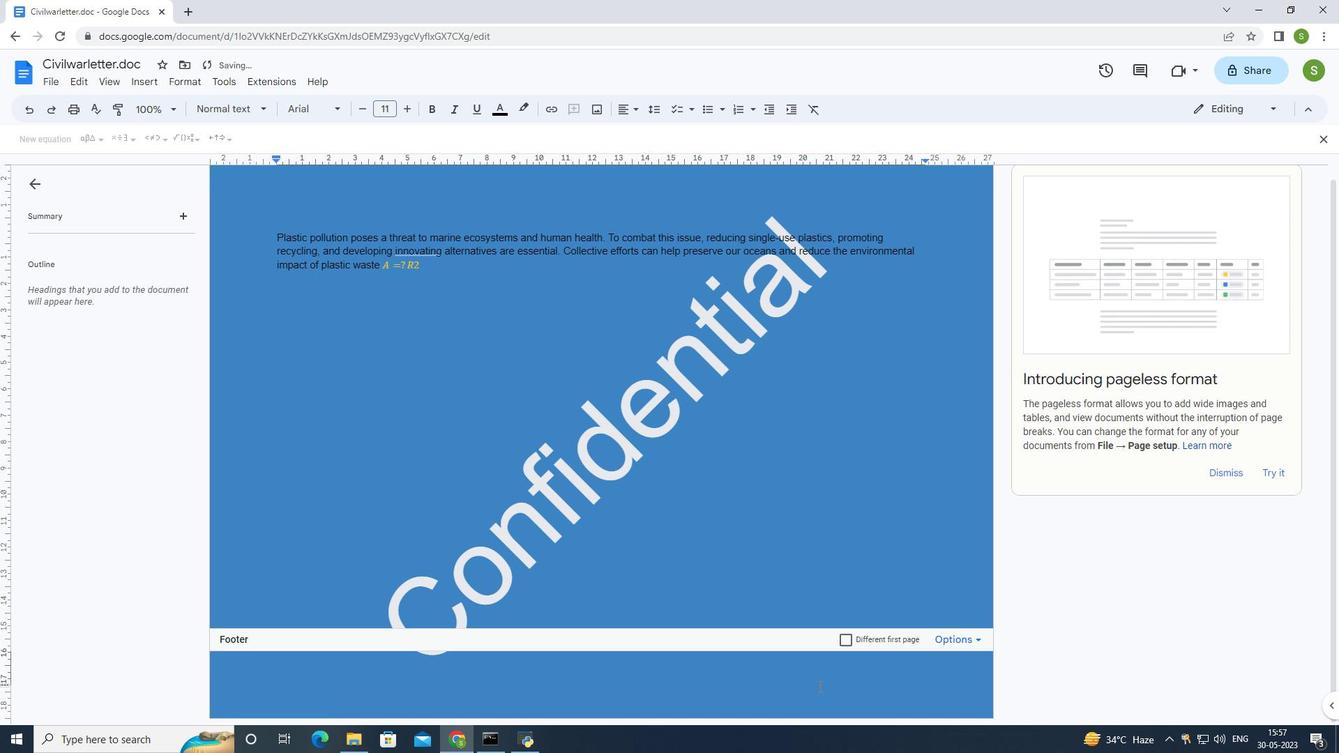 
Action: Mouse pressed left at (838, 681)
Screenshot: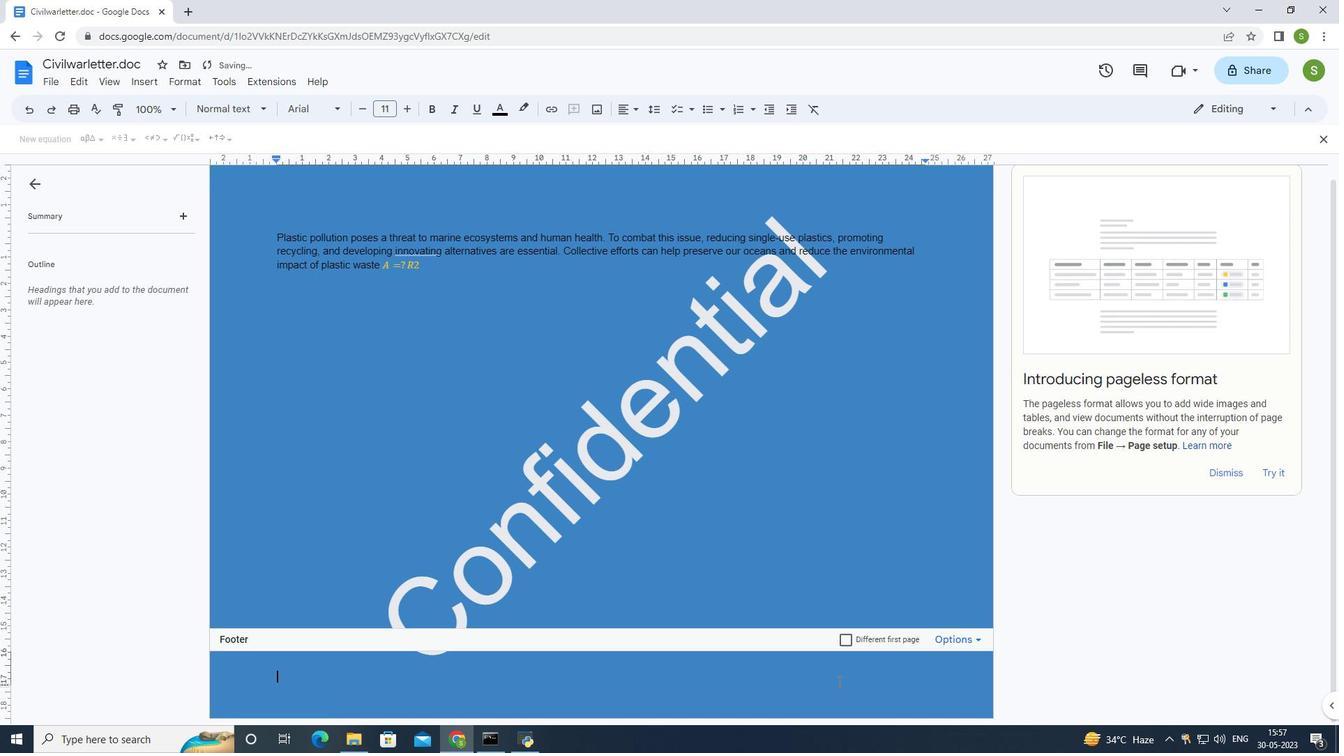 
Action: Mouse pressed left at (838, 681)
Screenshot: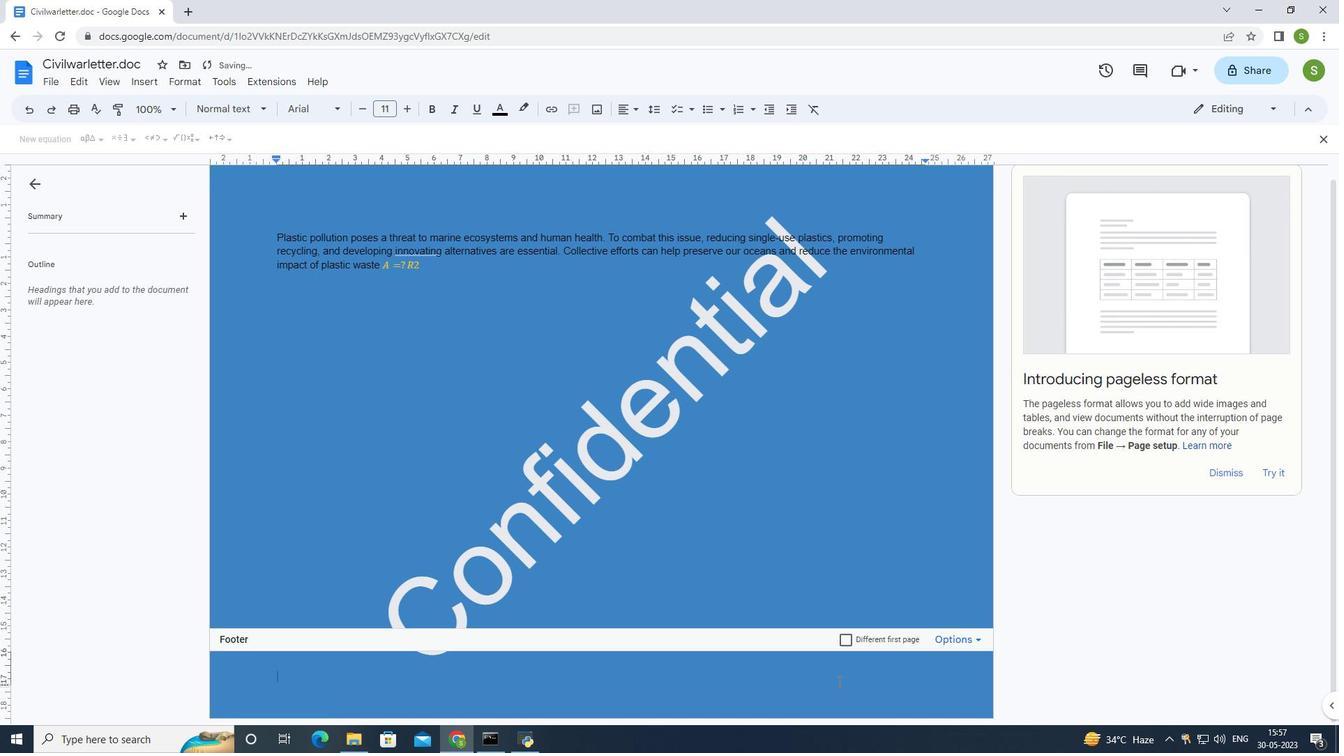 
Action: Mouse moved to (886, 623)
Screenshot: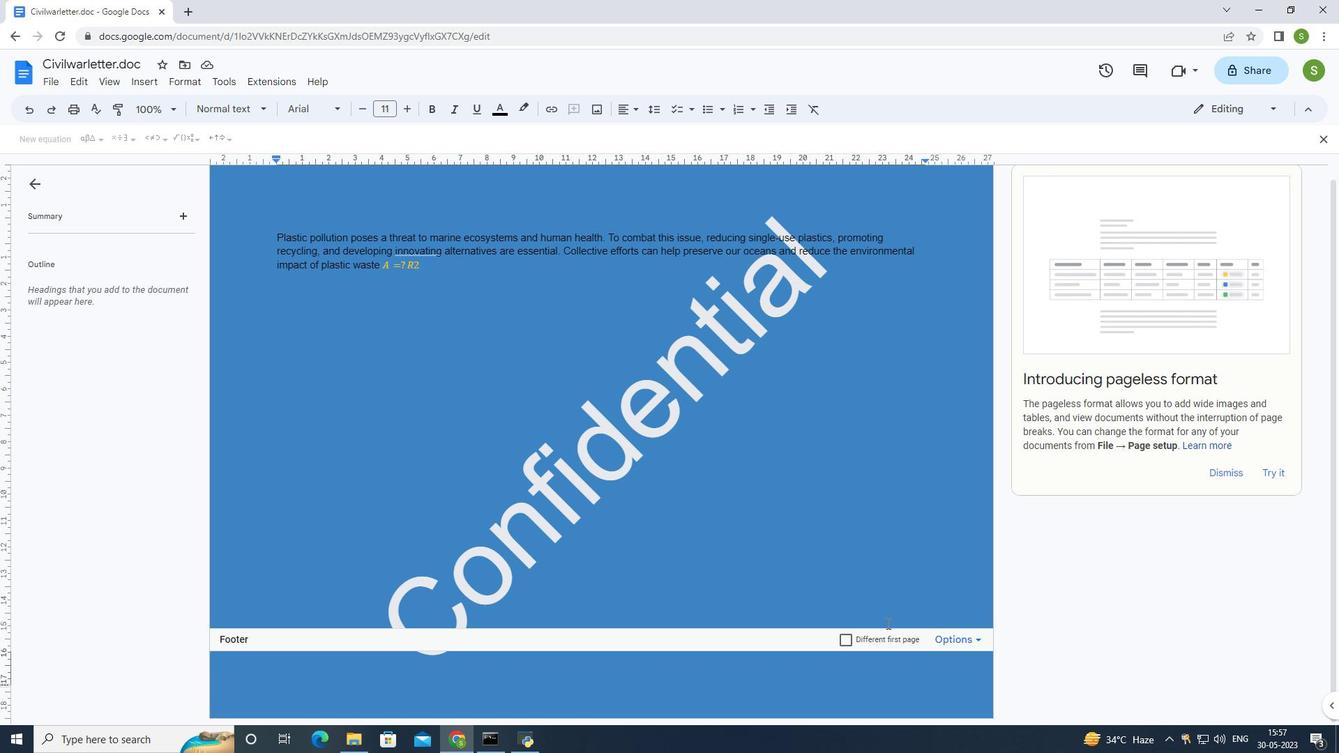 
Action: Key pressed w
Screenshot: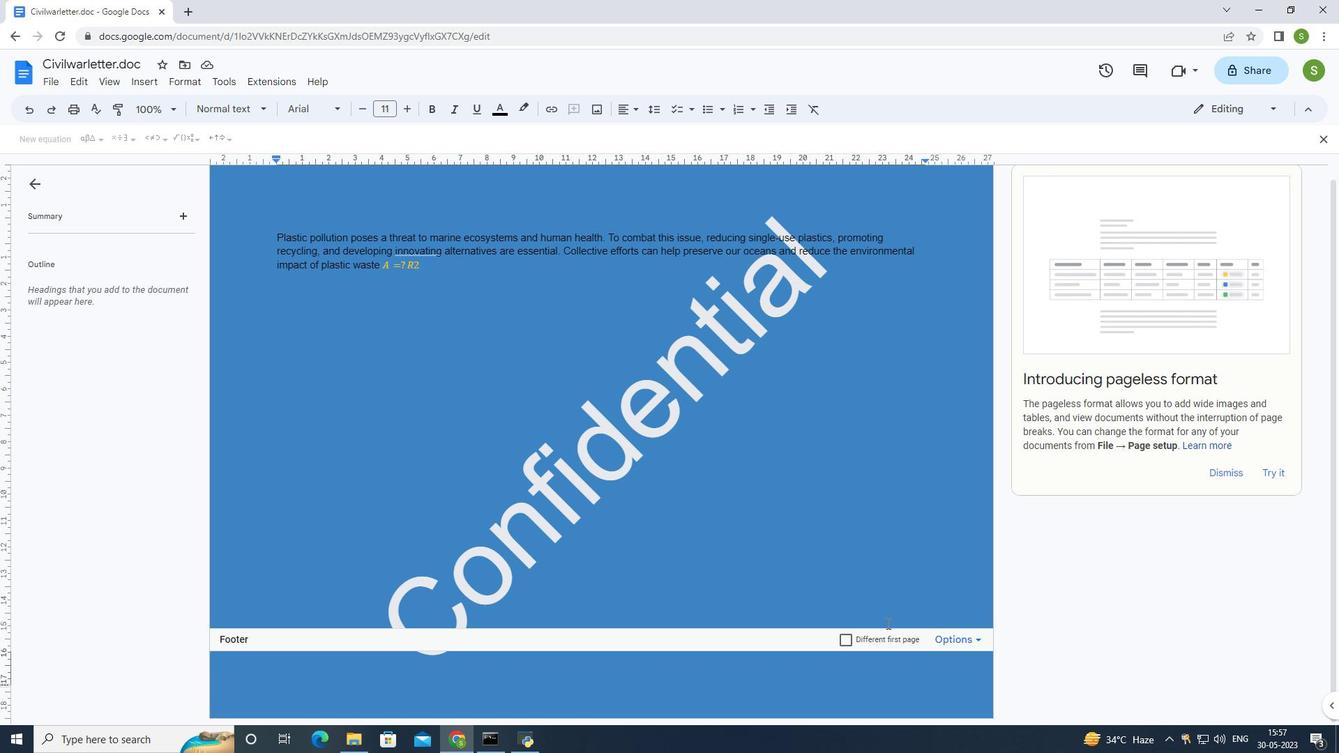 
Action: Mouse moved to (881, 620)
Screenshot: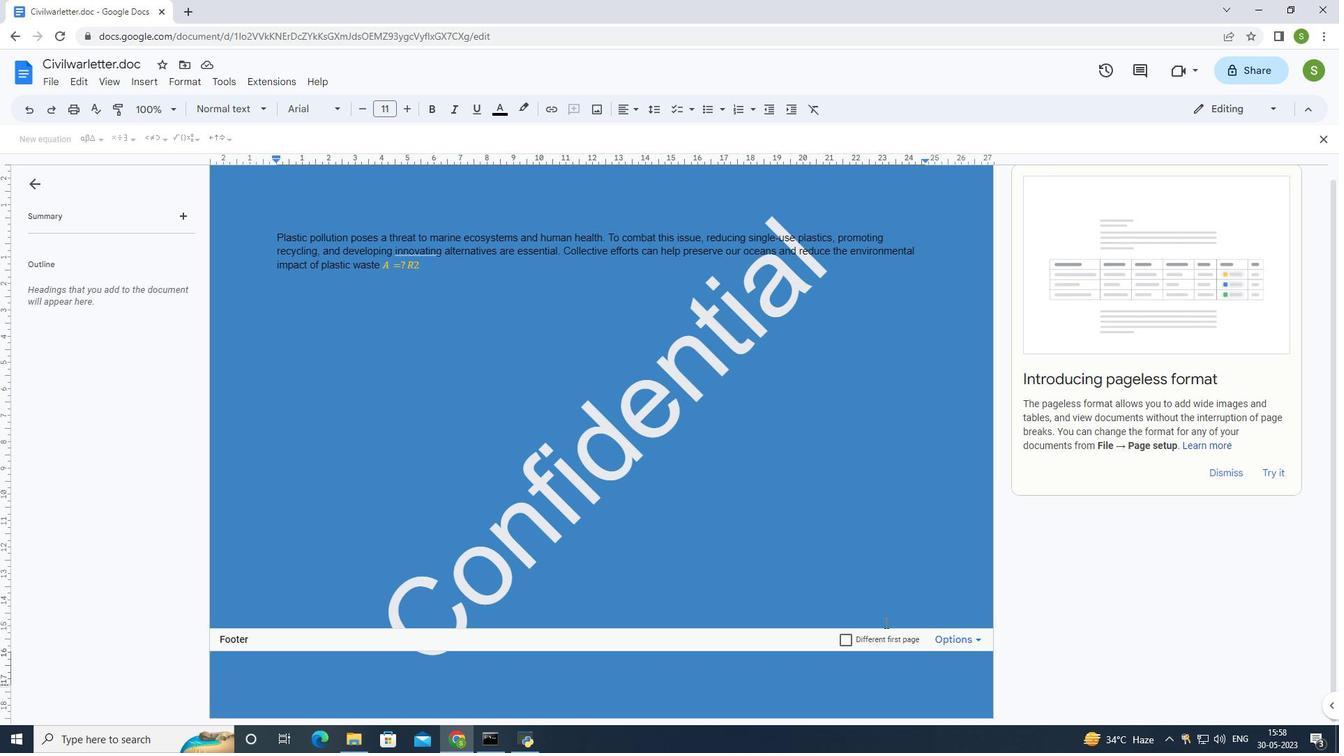 
Action: Key pressed w
Screenshot: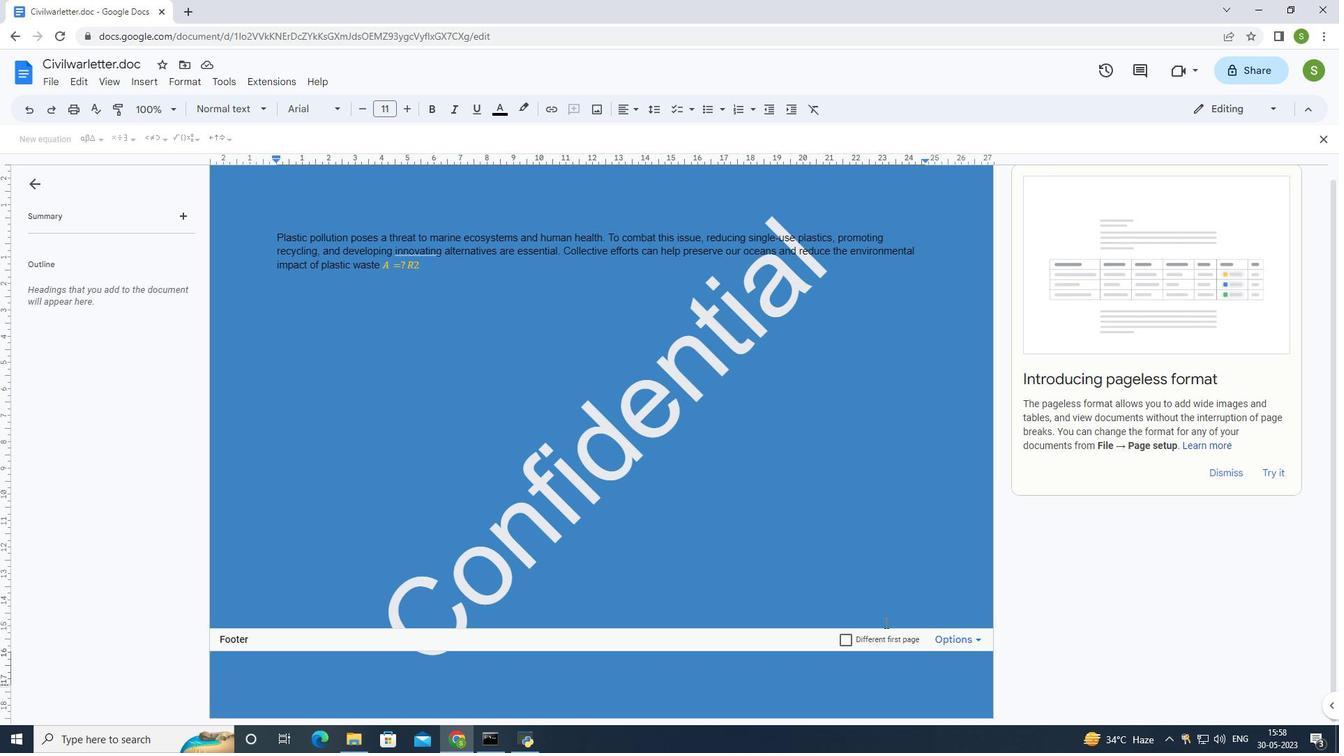 
Action: Mouse moved to (878, 618)
Screenshot: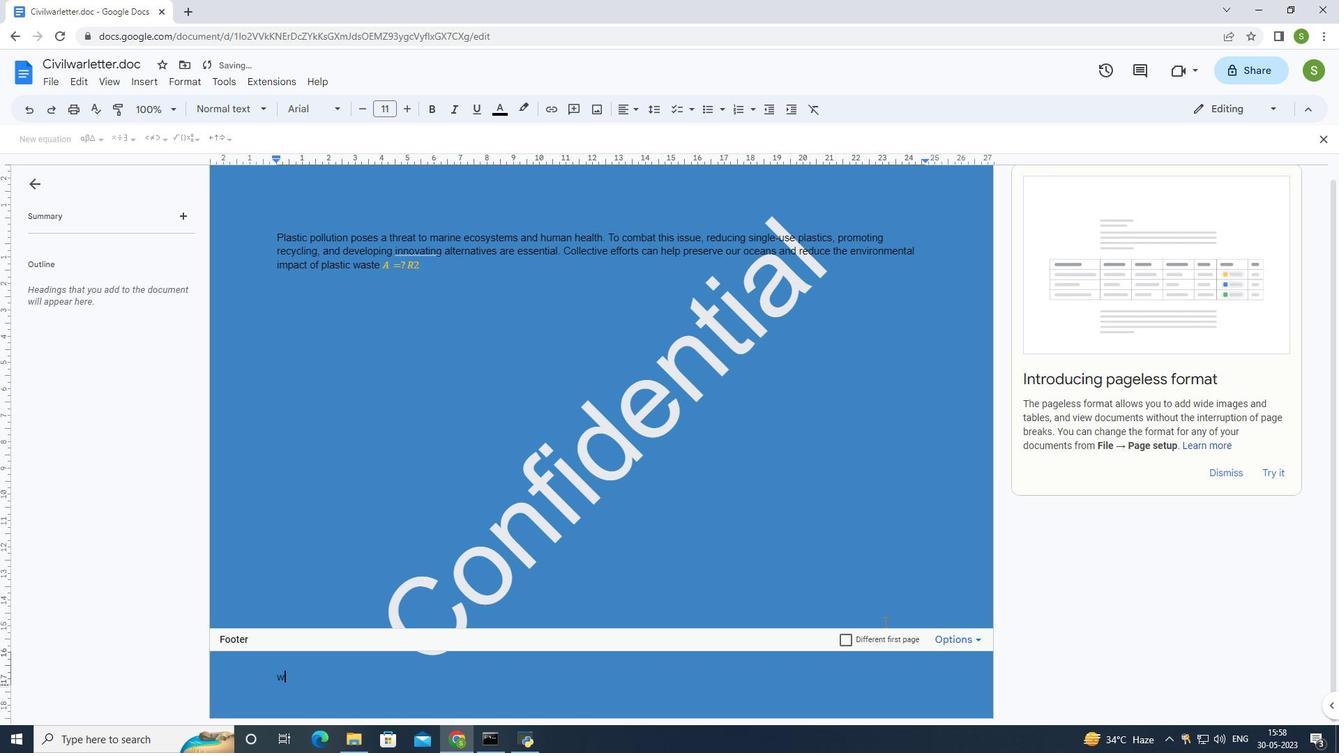 
Action: Key pressed w
Screenshot: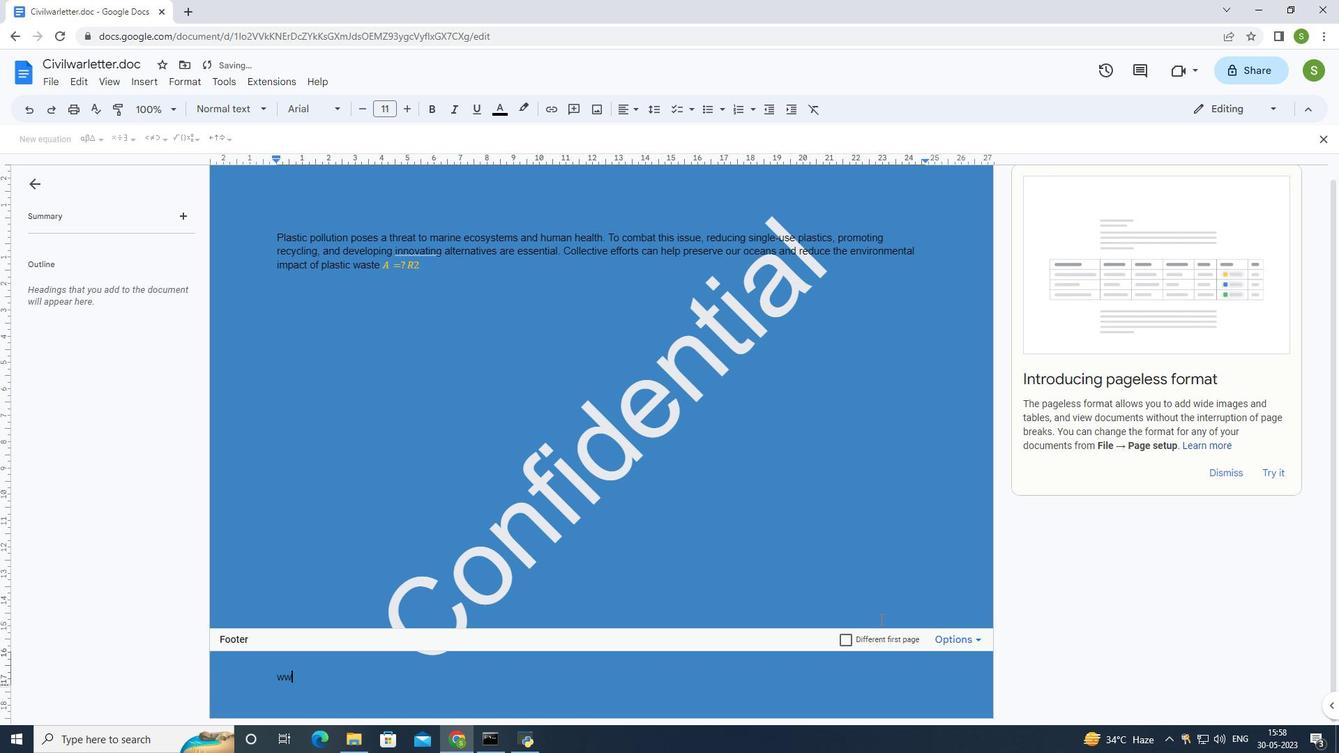 
Action: Mouse moved to (806, 624)
Screenshot: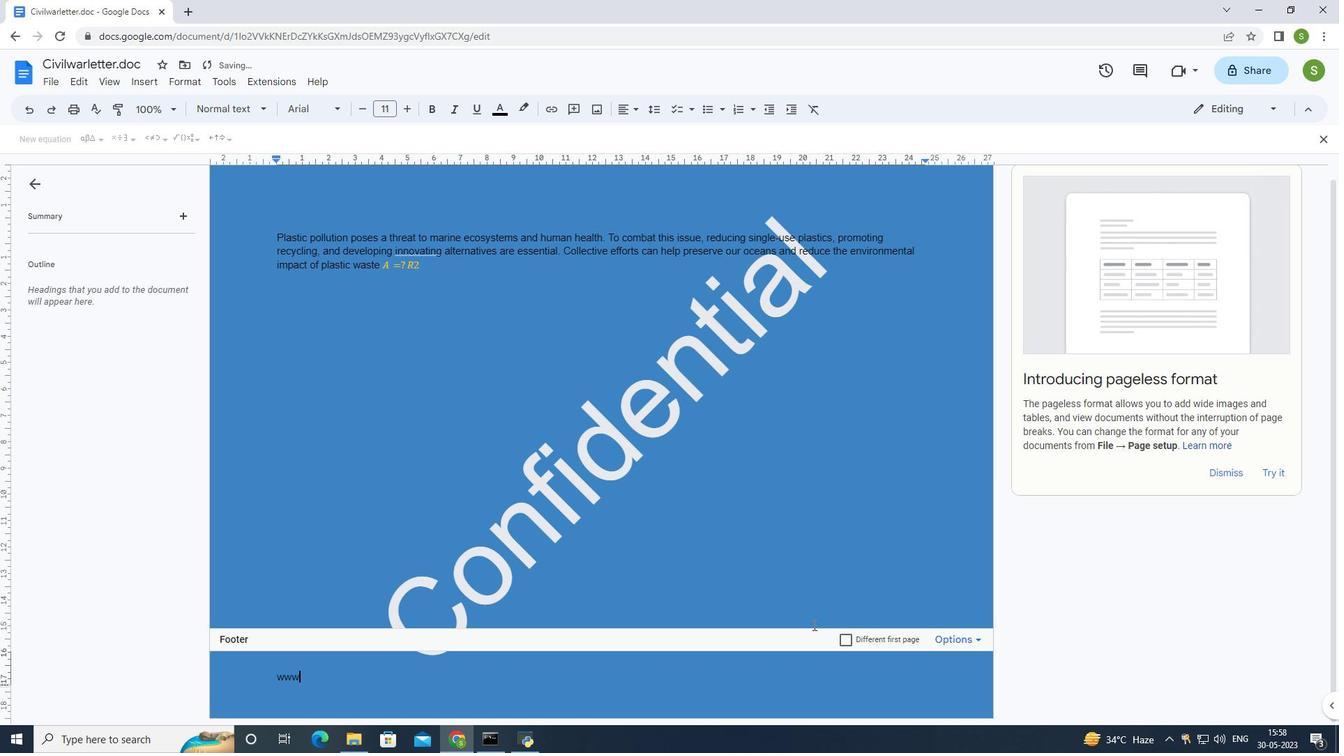 
Action: Key pressed .
Screenshot: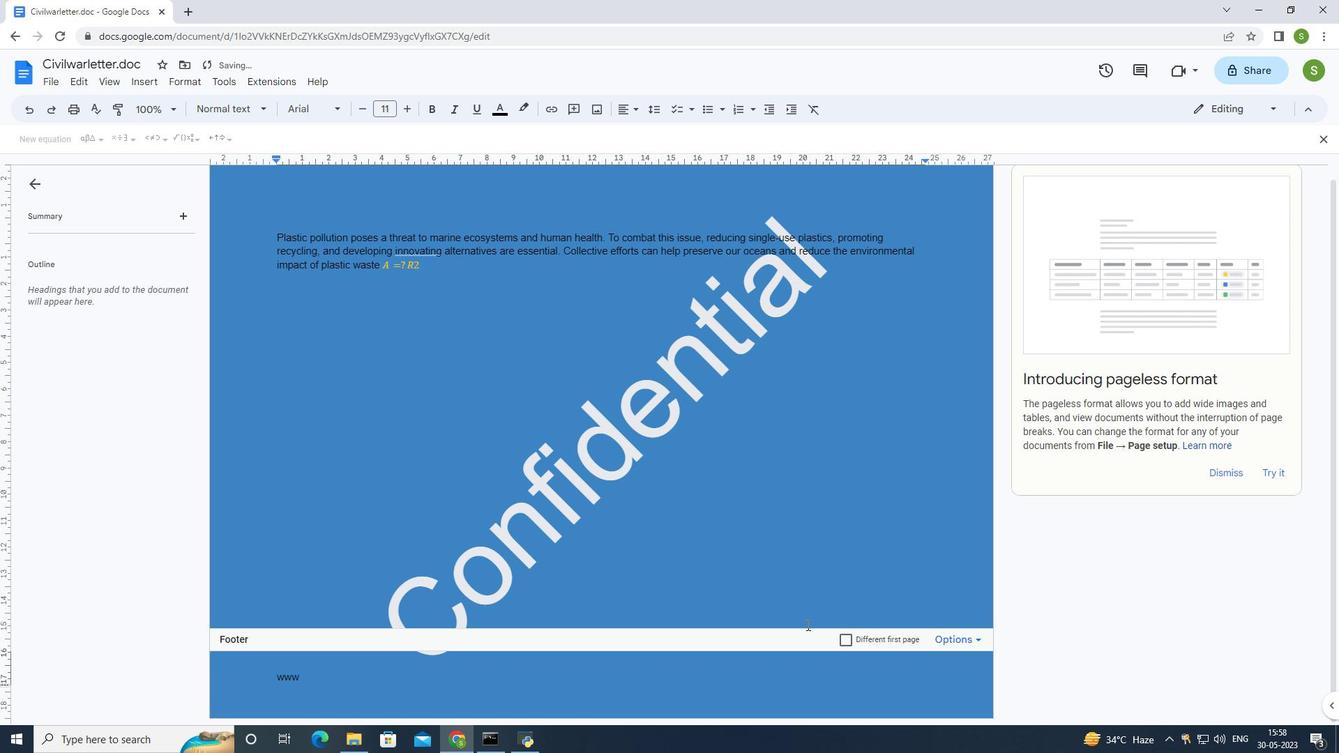 
Action: Mouse moved to (804, 615)
Screenshot: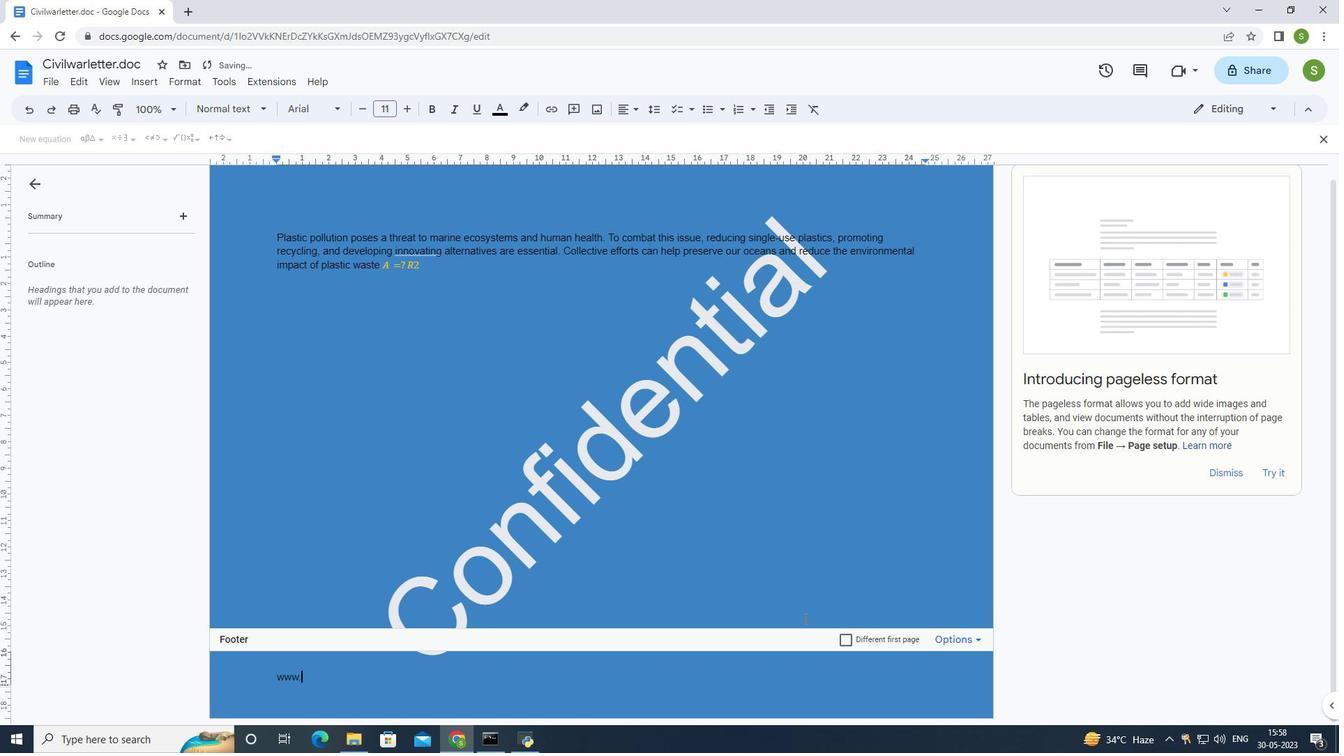 
Action: Key pressed q
Screenshot: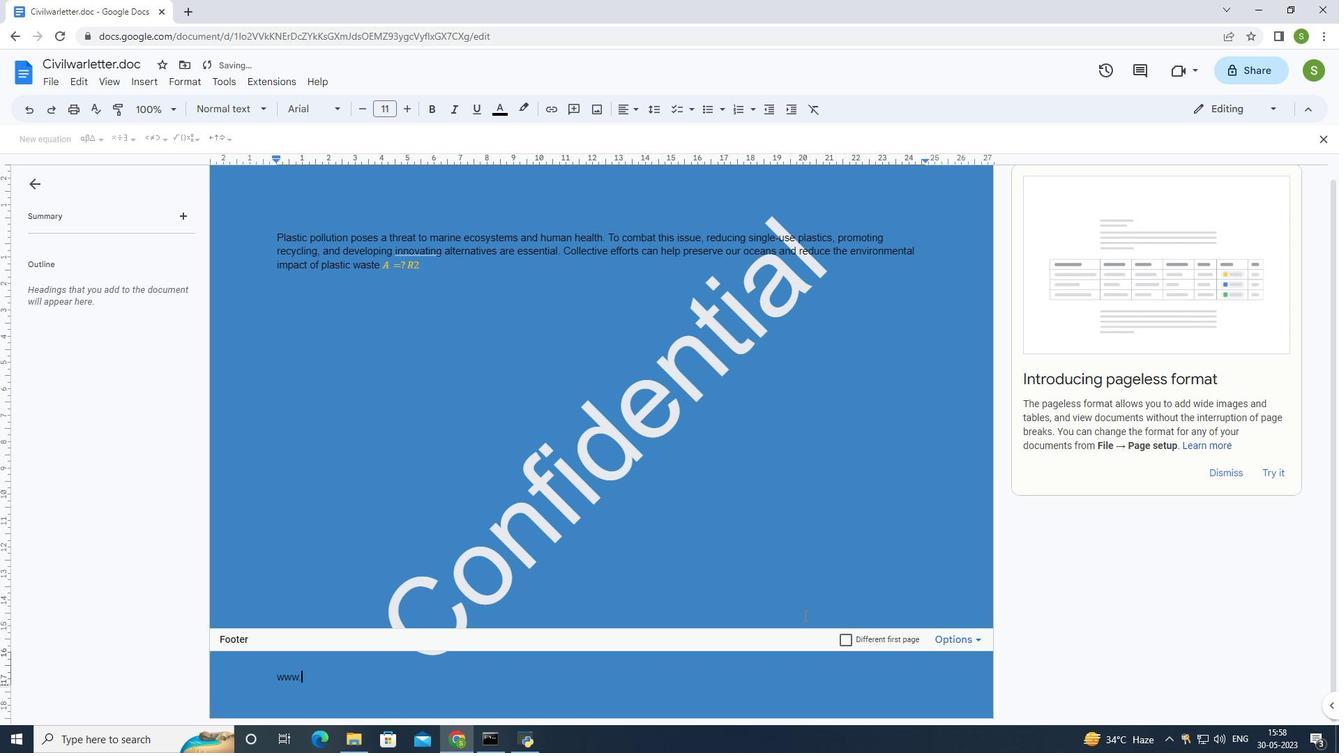 
Action: Mouse moved to (809, 601)
Screenshot: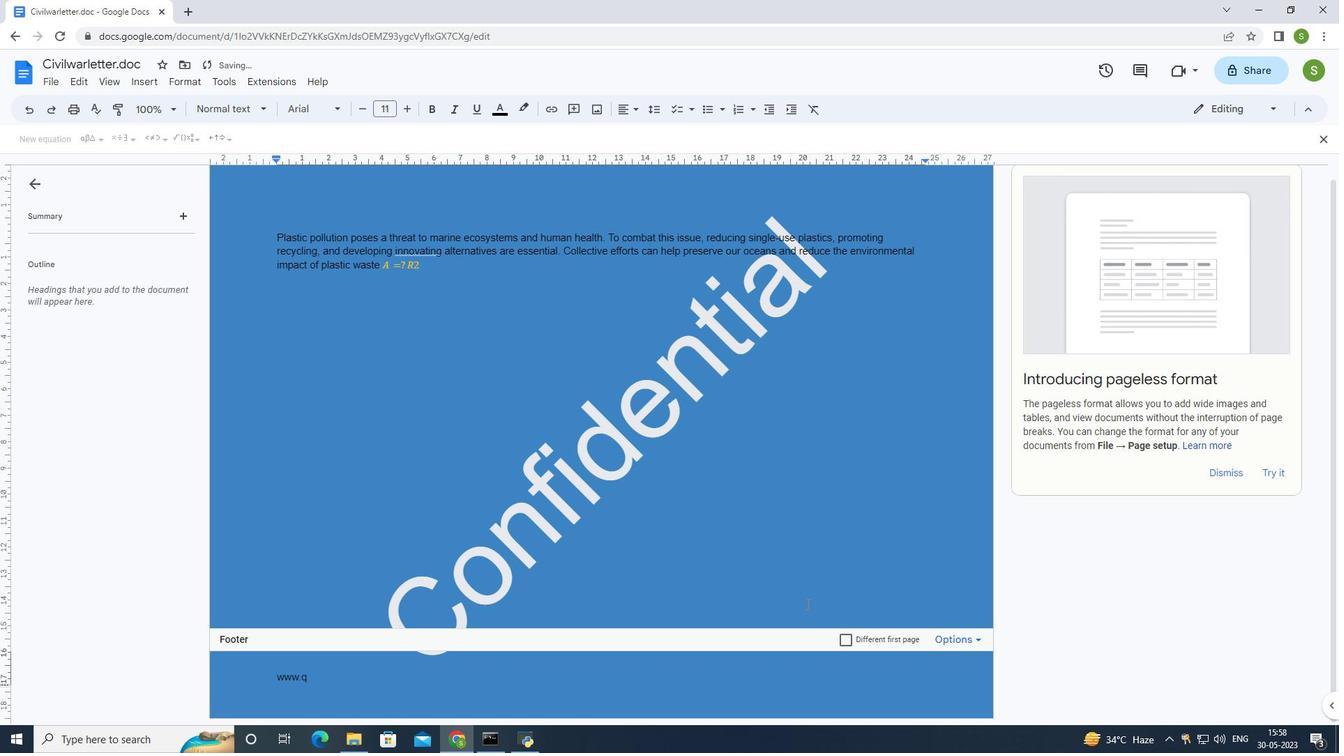 
Action: Key pressed uantum.com<Key.enter>
Screenshot: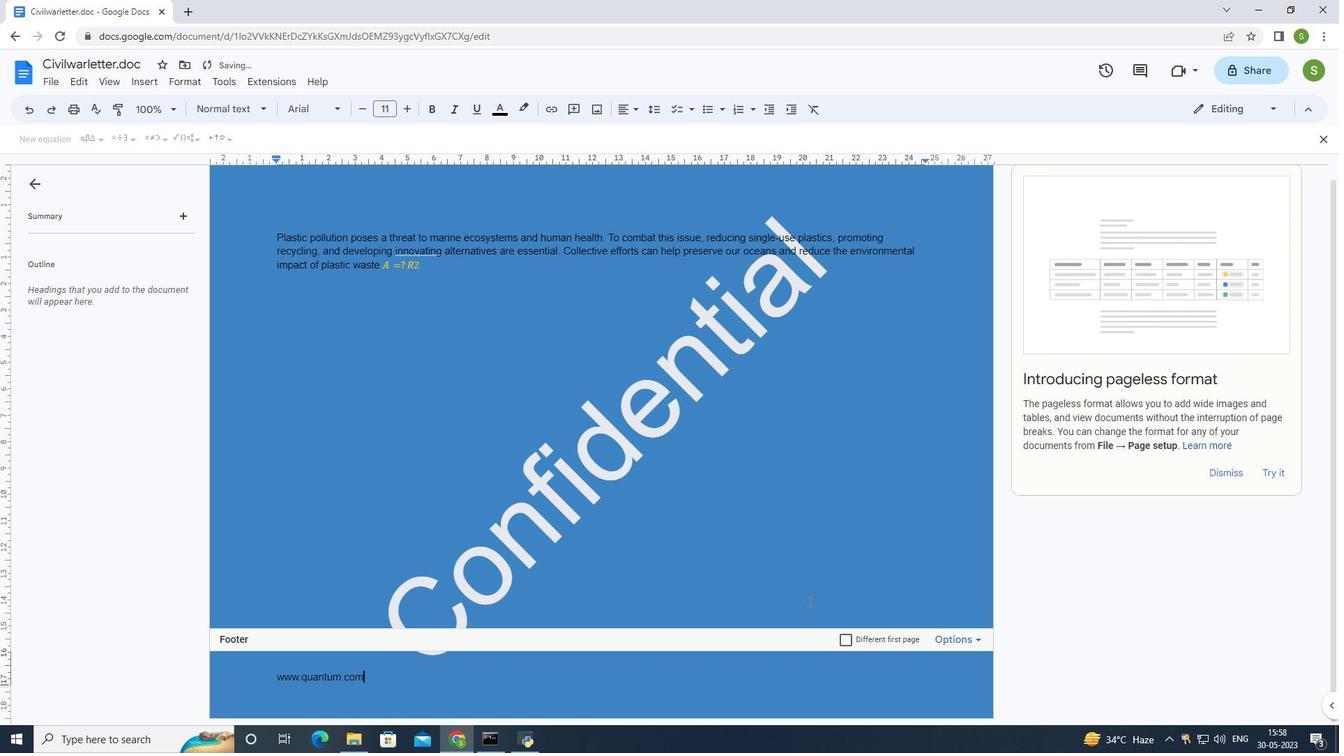 
Action: Mouse moved to (748, 456)
Screenshot: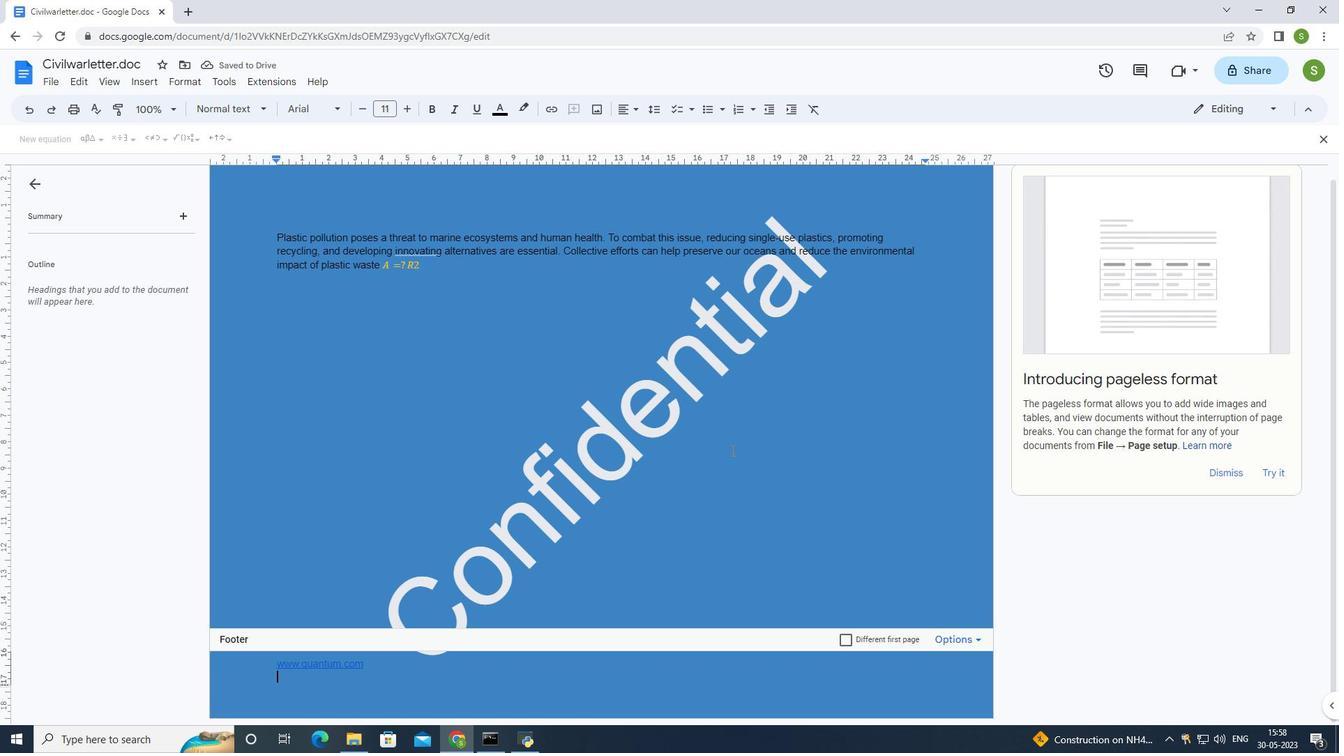 
Action: Mouse pressed left at (748, 456)
Screenshot: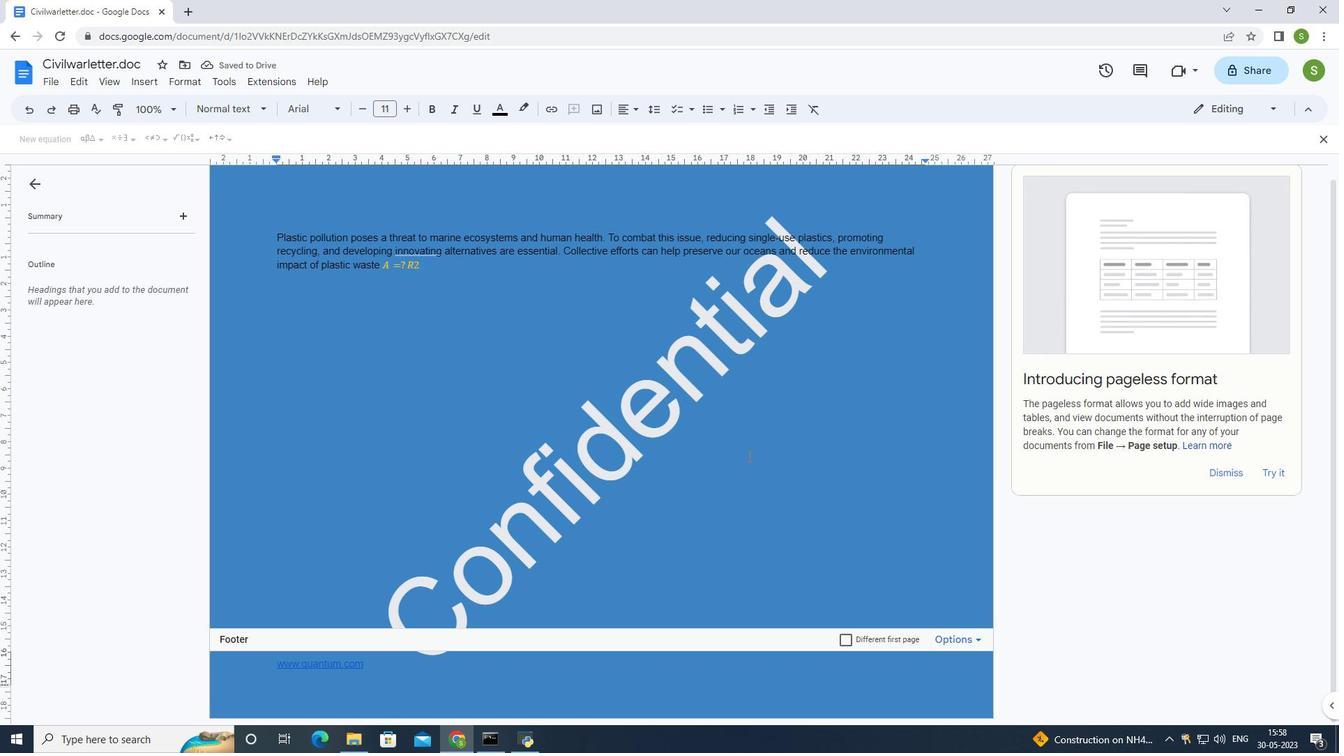 
Action: Mouse moved to (746, 457)
Screenshot: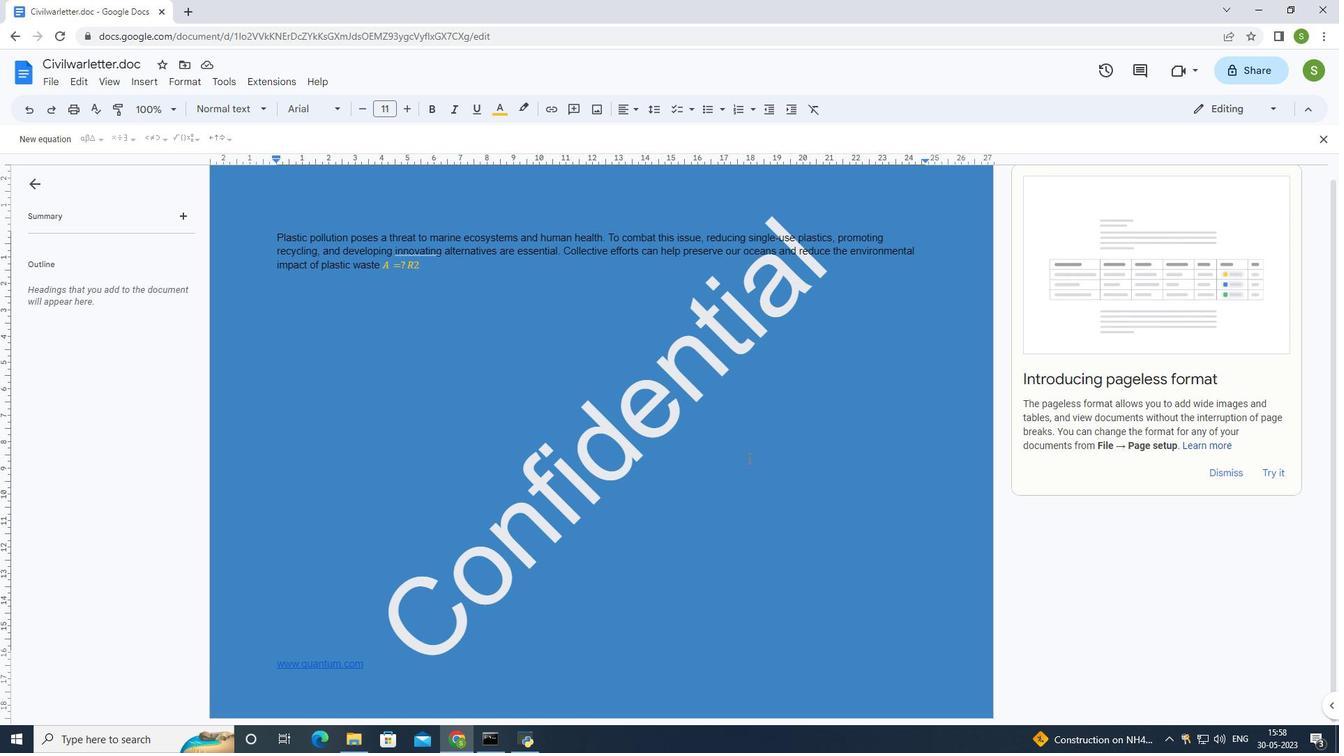 
Action: Key pressed ctrl+S
Screenshot: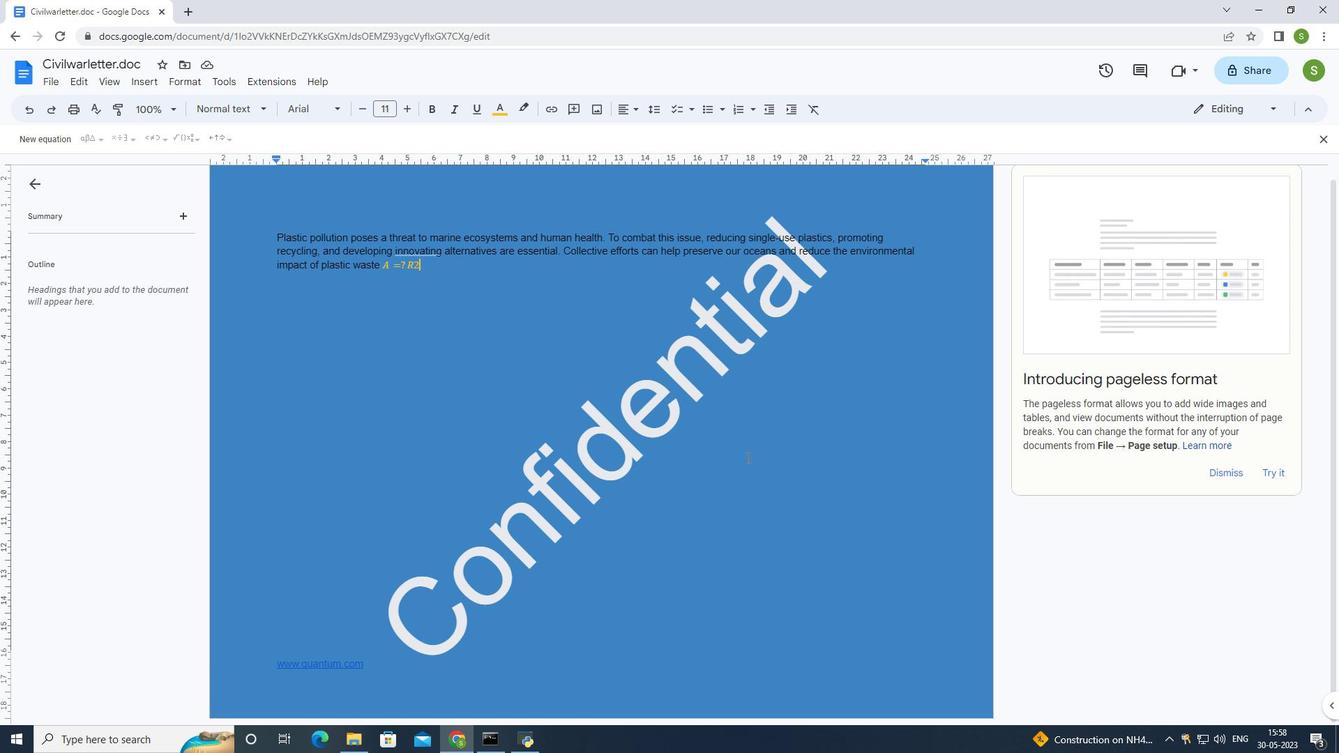
